 Task: Create an event for the language learning session.
Action: Mouse moved to (72, 169)
Screenshot: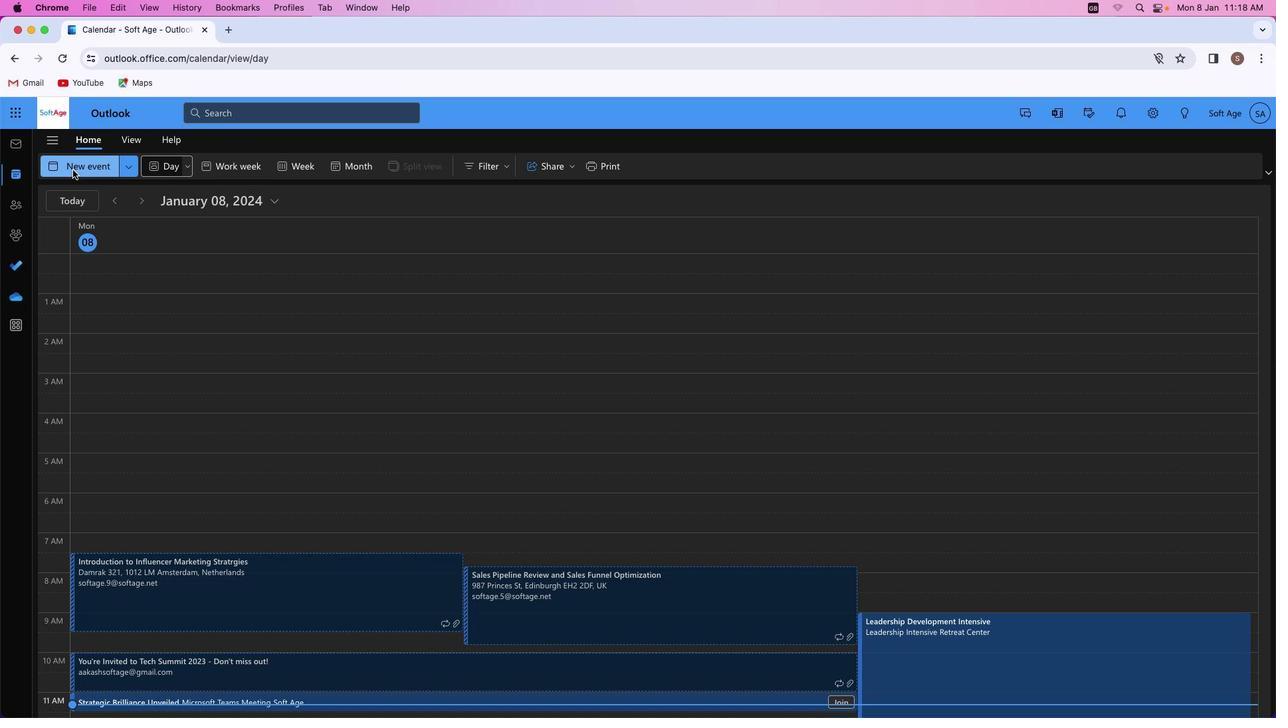 
Action: Mouse pressed left at (72, 169)
Screenshot: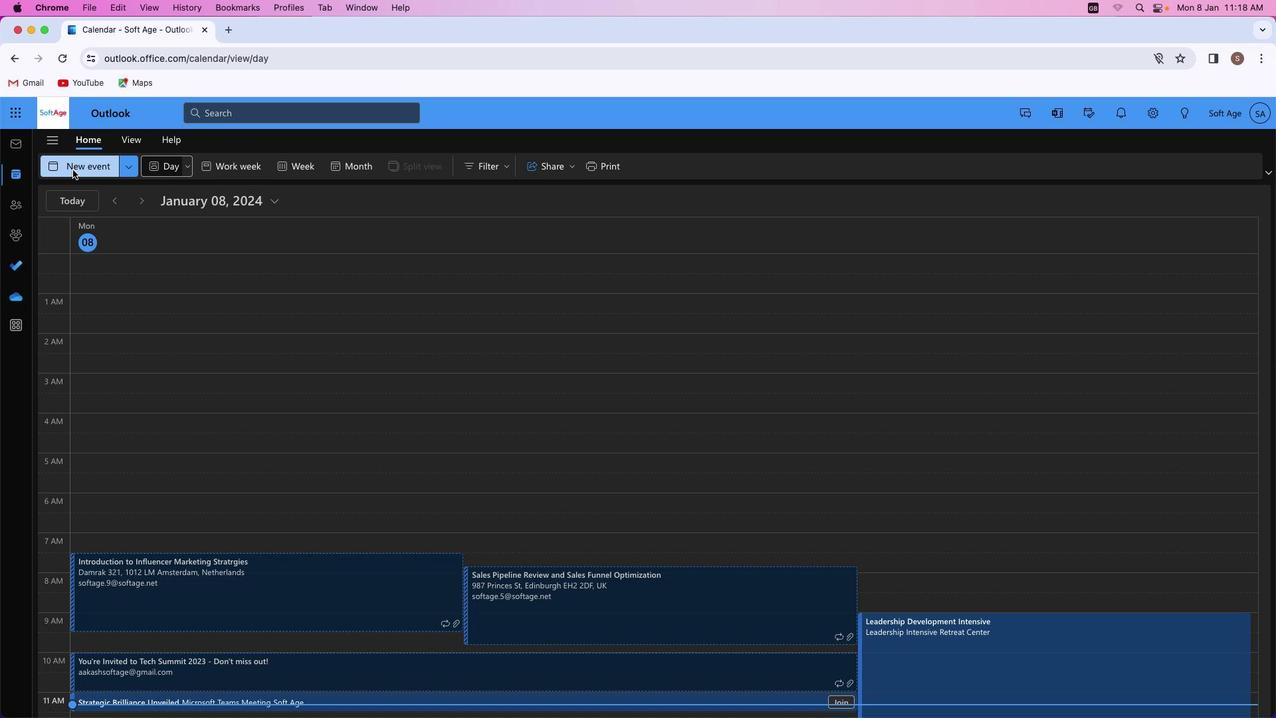 
Action: Mouse moved to (370, 261)
Screenshot: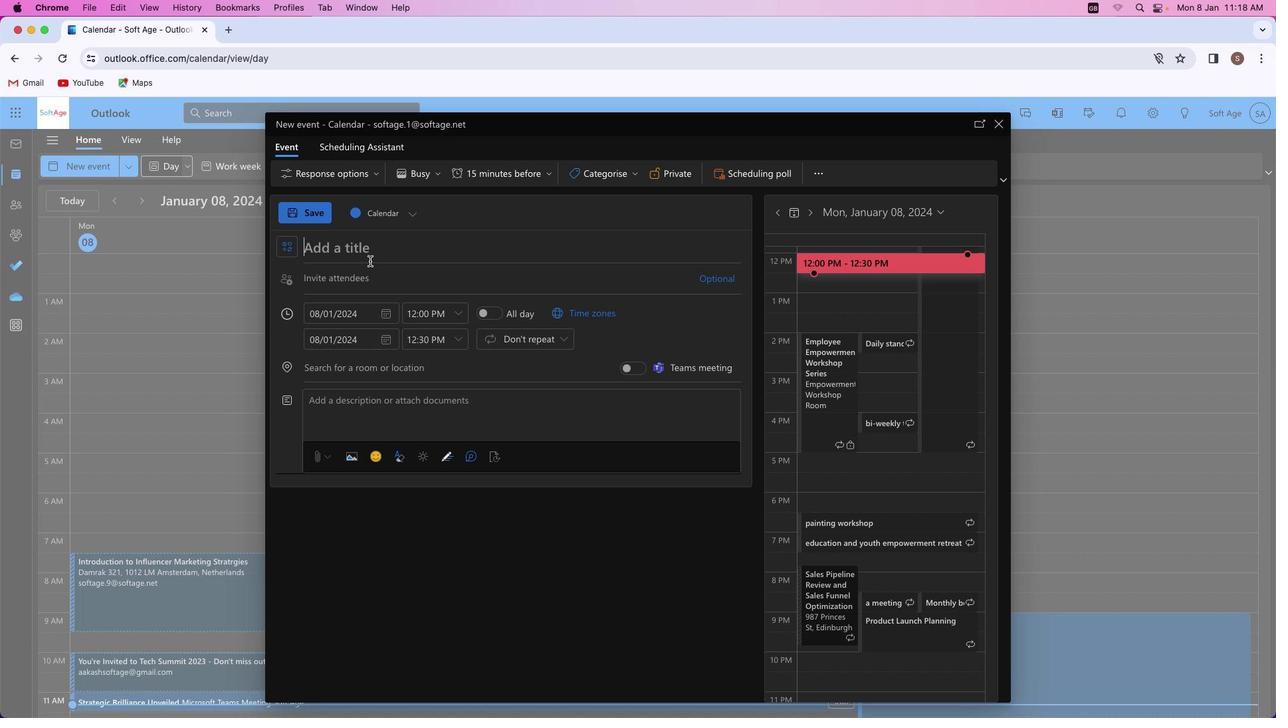 
Action: Key pressed Key.shift_r'L''i''n''g''u''i''s''t''i''c'Key.spaceKey.shift_r'H''o''r''i''z''o''n''s'Key.spaceKey.shift_r'U''n''v''e''i''l''e''d'
Screenshot: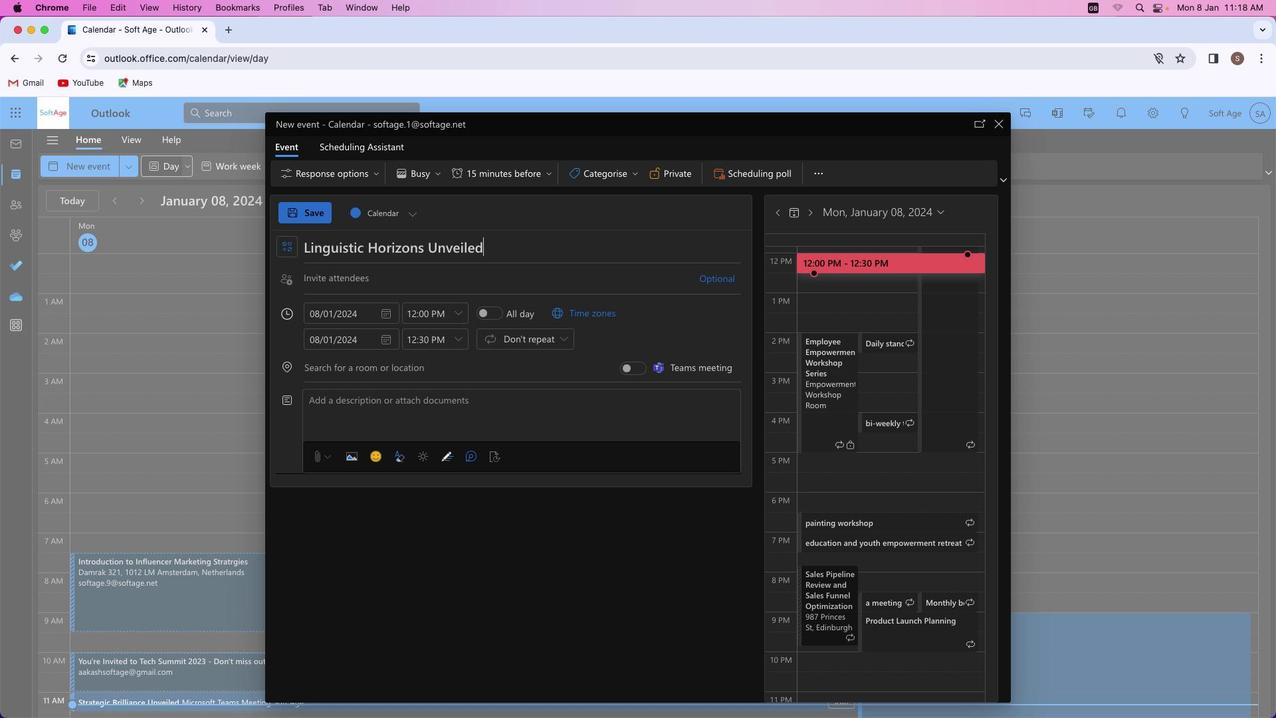 
Action: Mouse moved to (338, 281)
Screenshot: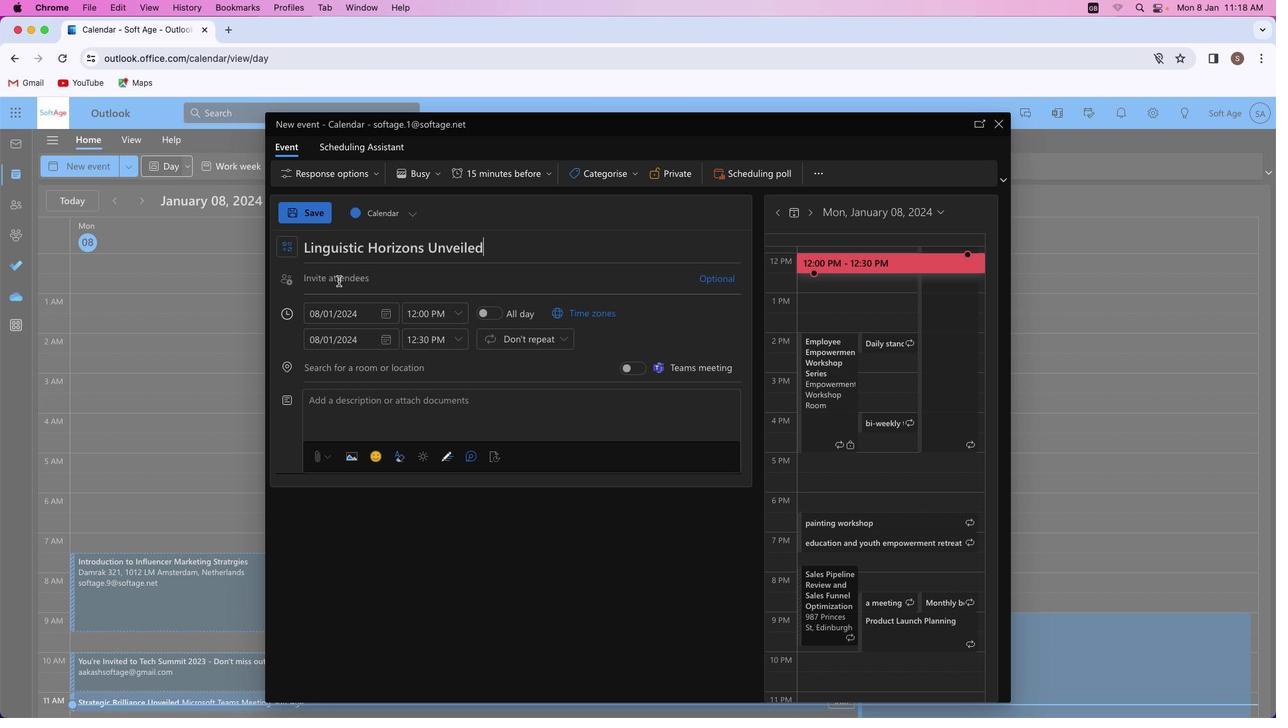 
Action: Mouse pressed left at (338, 281)
Screenshot: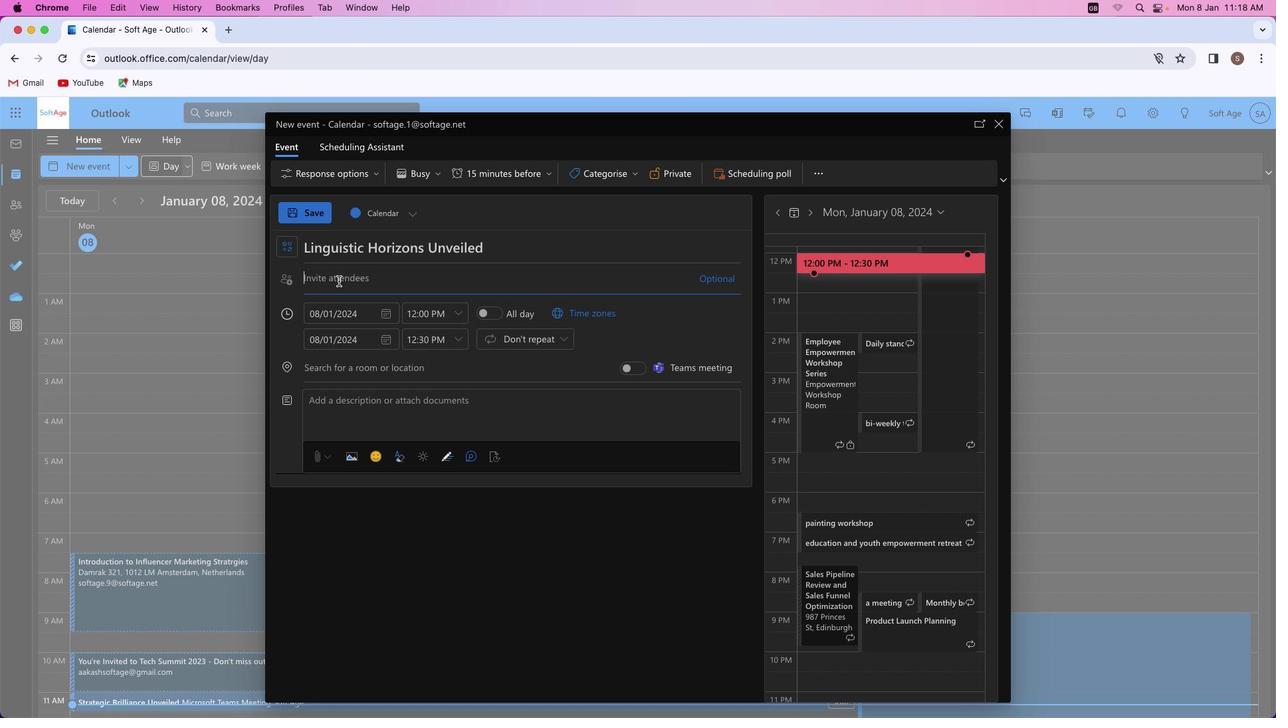 
Action: Key pressed Key.shift'S''h''i''v''a''m''y''a''d''a''v''s''m''4''1'Key.shift'@''o''u''t''l''o''o''k''.''c''o''m'
Screenshot: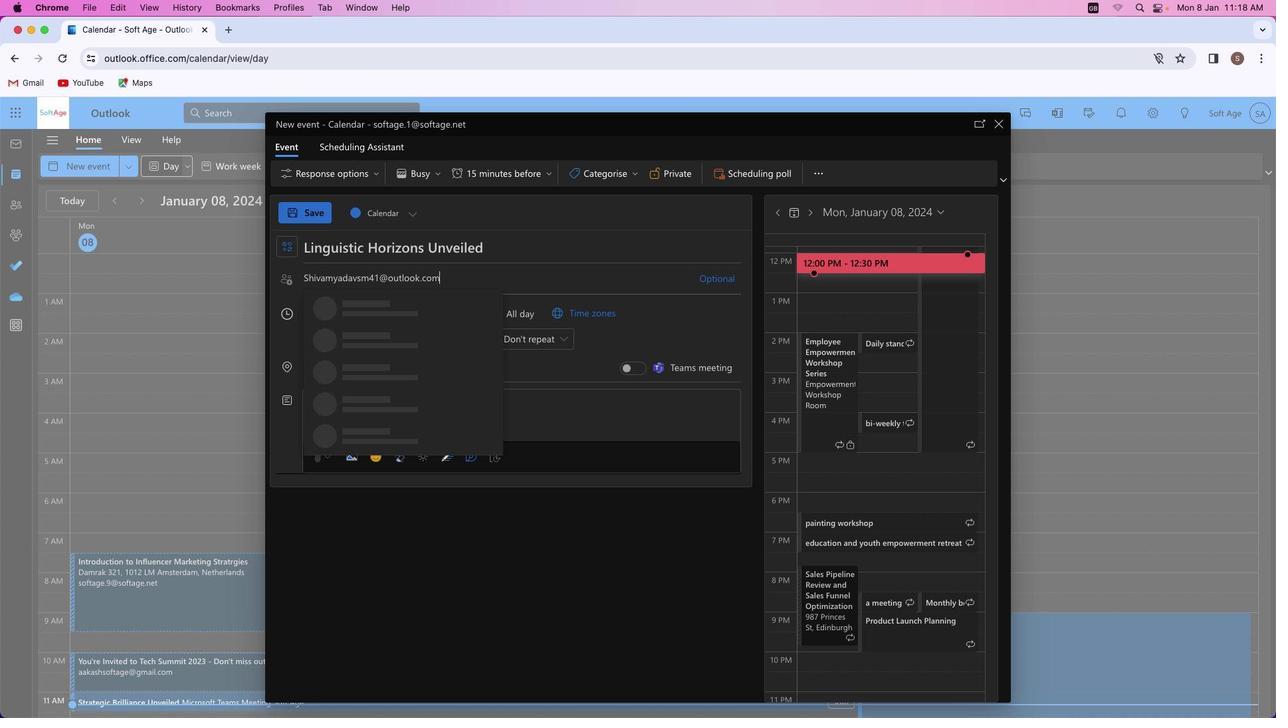 
Action: Mouse moved to (436, 308)
Screenshot: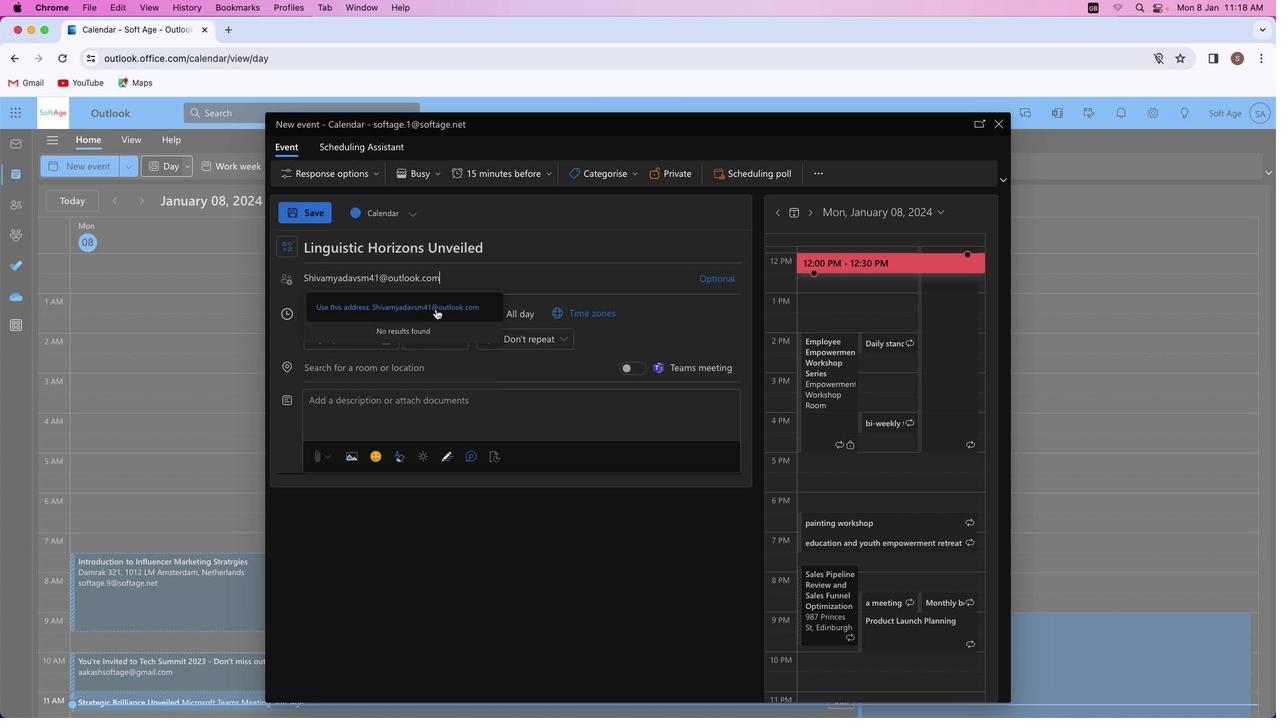
Action: Mouse pressed left at (436, 308)
Screenshot: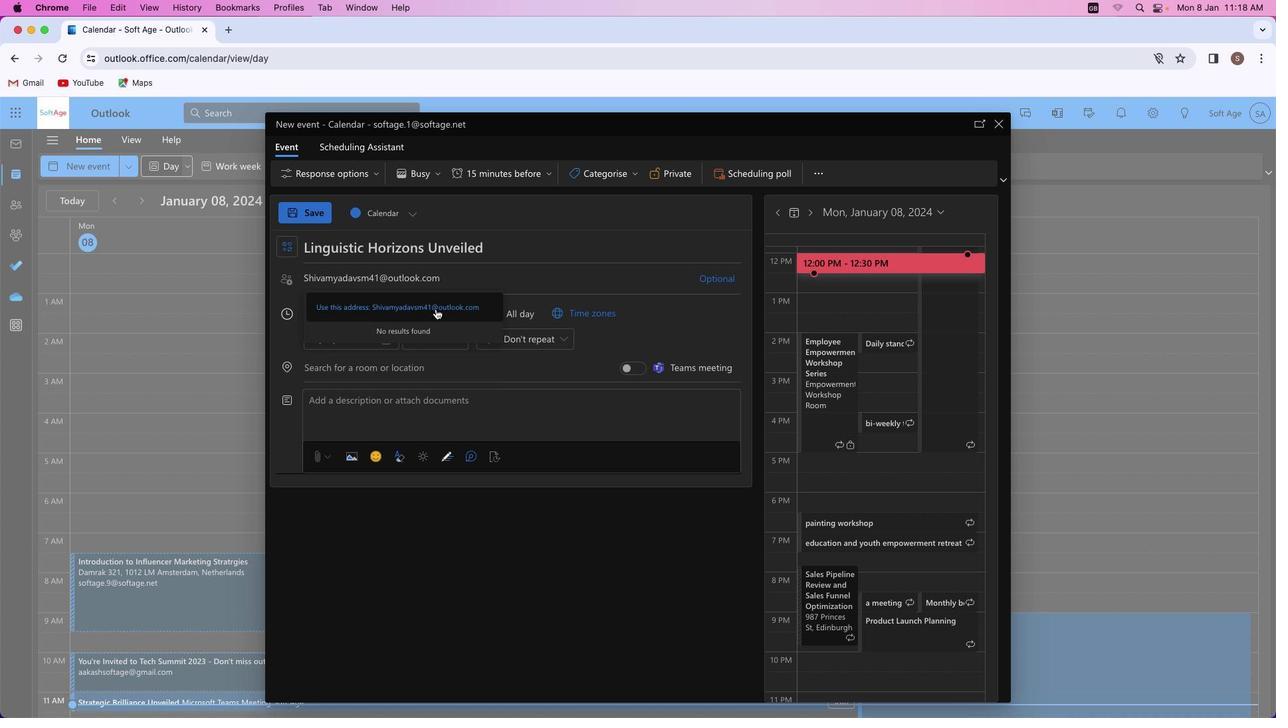 
Action: Mouse moved to (483, 297)
Screenshot: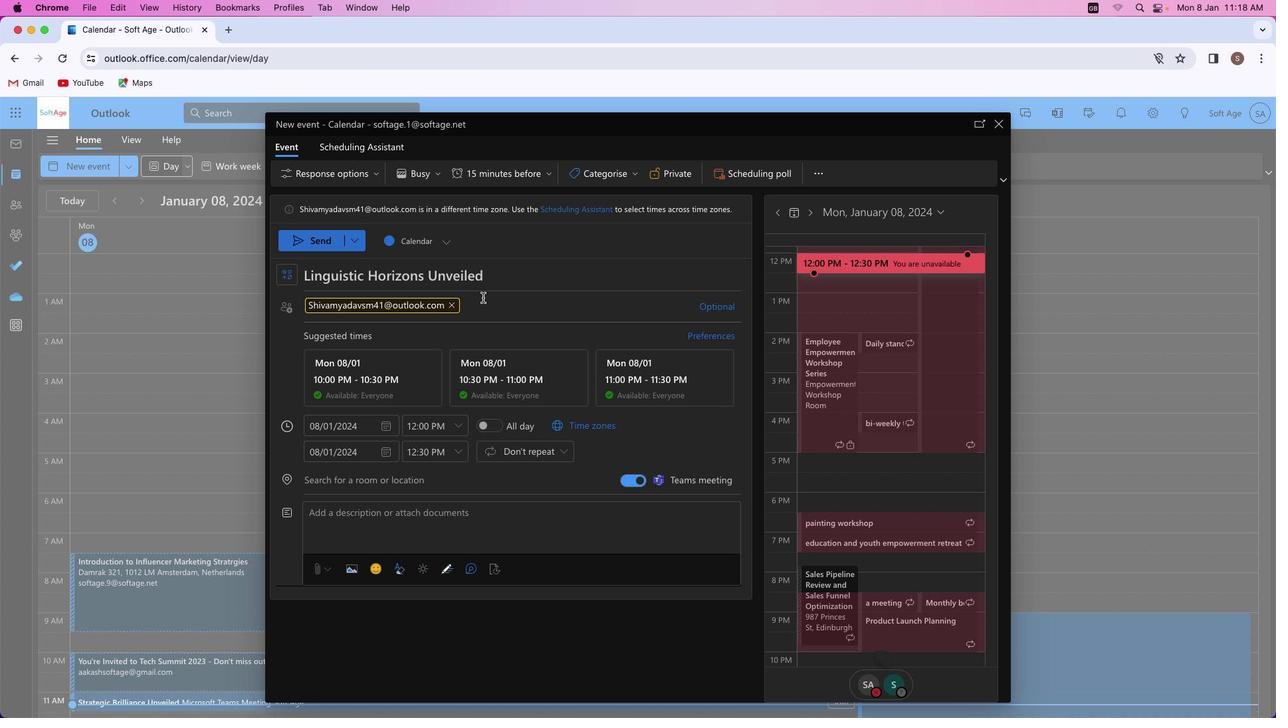 
Action: Key pressed Key.shift'A''k''a''s''h''r''a''j''p''u''t'Key.shift'@''o''u''t''l''o''o''k''.''c''o''m'
Screenshot: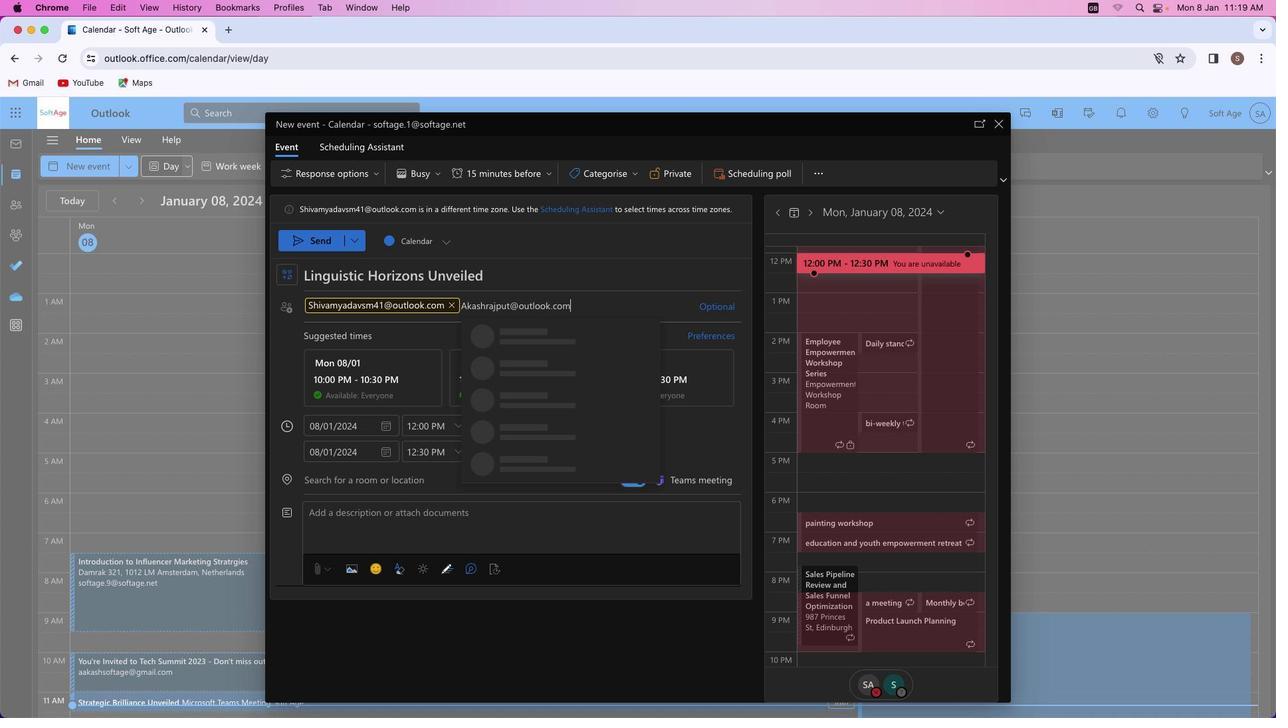 
Action: Mouse moved to (577, 335)
Screenshot: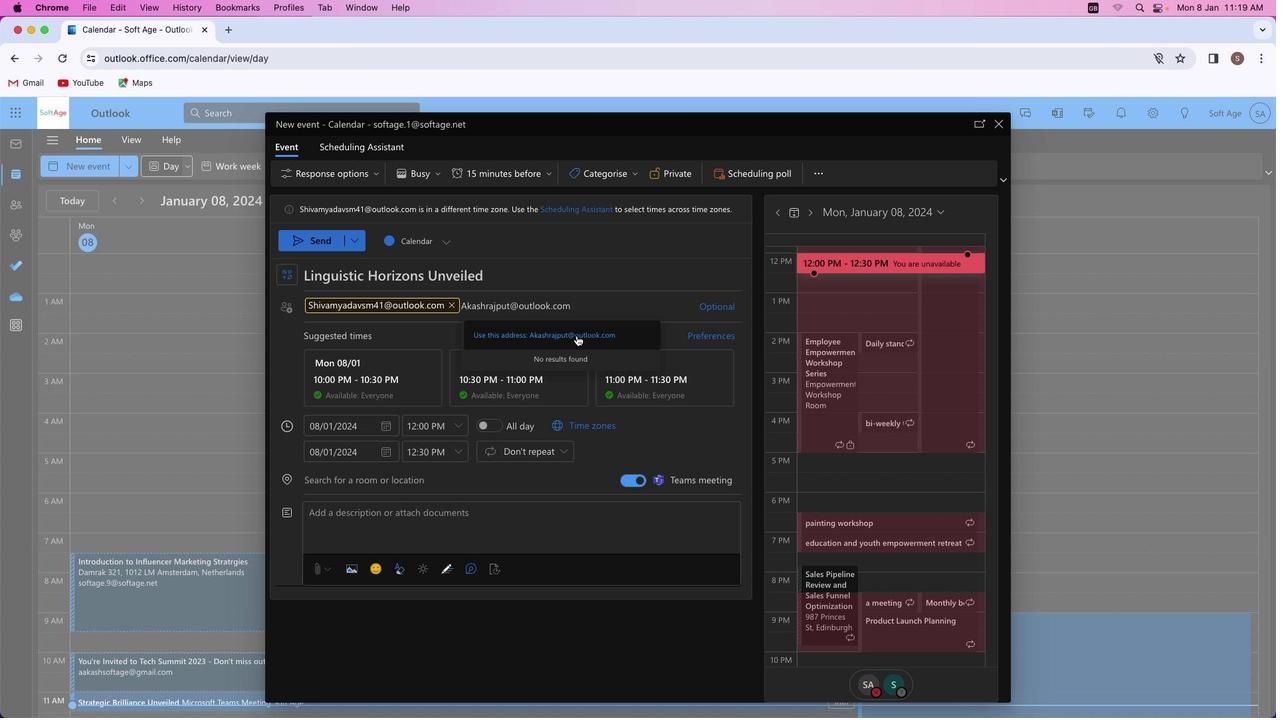 
Action: Mouse pressed left at (577, 335)
Screenshot: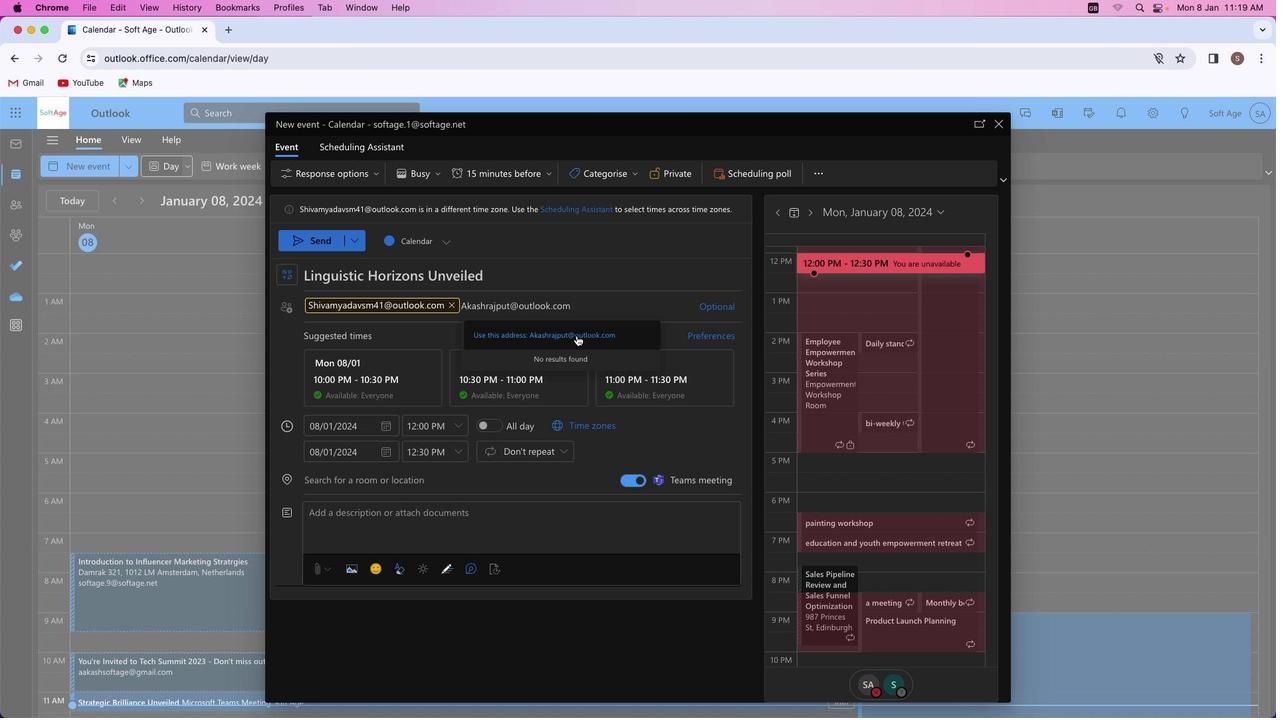 
Action: Mouse moved to (414, 521)
Screenshot: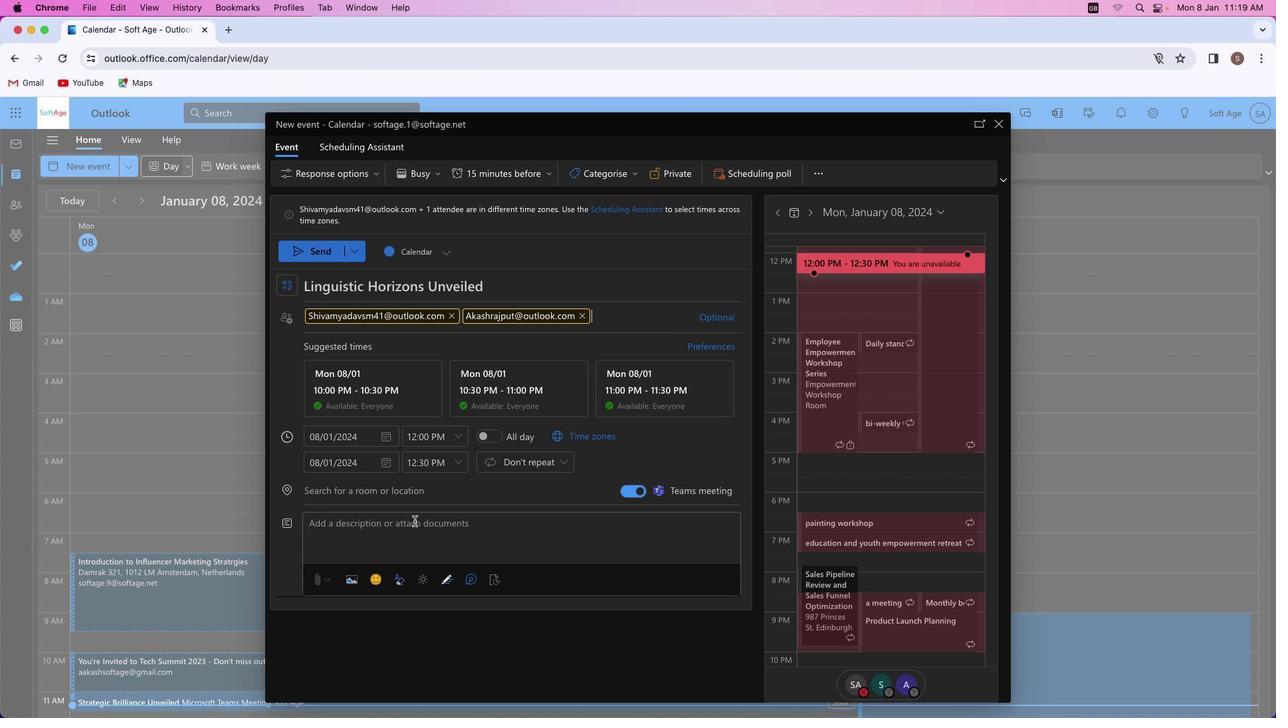 
Action: Mouse pressed left at (414, 521)
Screenshot: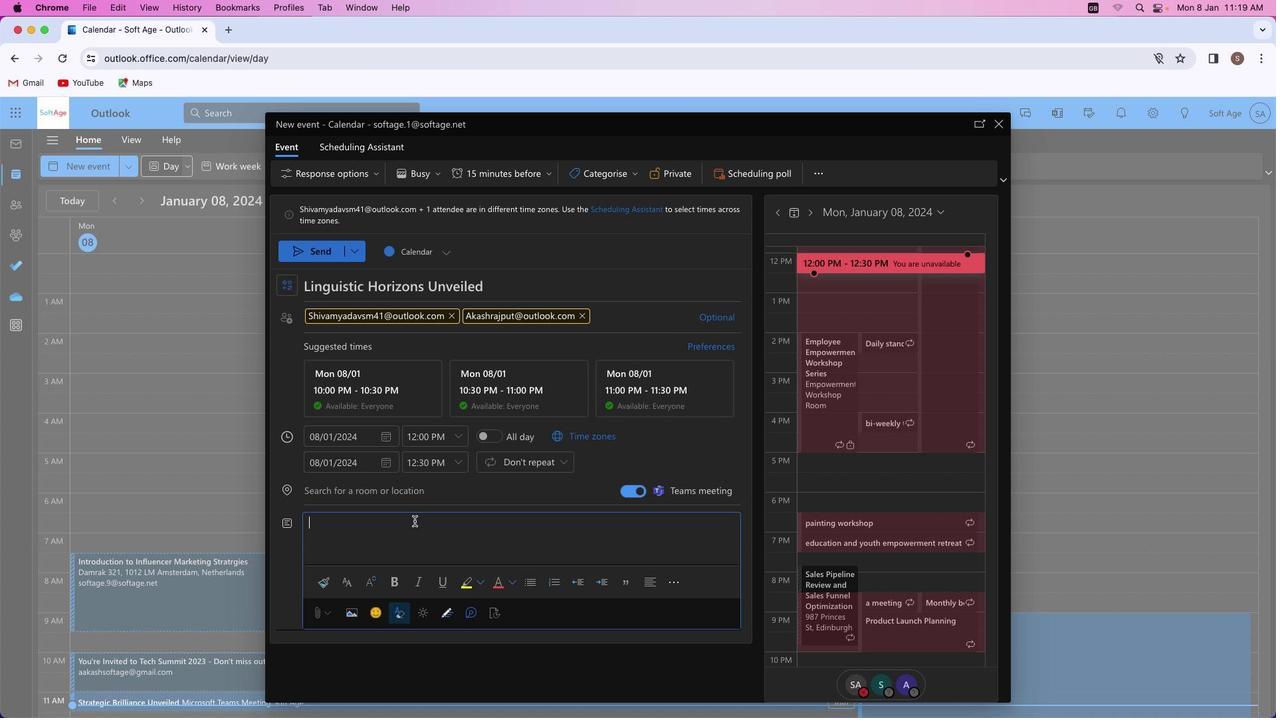 
Action: Key pressed Key.shift'W''e''l''c''o''m''e'Key.space't''o'Key.space'o''u''r'Key.space'l''a''n''g''u''a''g''e'Key.space'l''e''a''r''n''i''n''g'Key.space's''e''s''s''i''o''n'','Key.space'a'Key.space'd''y''n''a''m''i''c'Key.space'e''x''p''l''o''r''a''t''i''o''n'Key.space'w''h''e''r''e'Key.space'd''i''v''e''r''s''e'Key.space't''o''n''g''u''e''s'Key.space'c''o''n''v''e''r''g''e''.'Key.spaceKey.shift_r'U''n''l''o''c''k'Key.space't''h''e'Key.space'j''o''y'Key.space'o''f'Key.space'c''o''m''m''u''n''i''c''a''t''i''o''n'Key.space'a''n''d'Key.space'b''r''o''a''d''e''n'Key.space'y''o''u''r'Key.space'c''u''l''t''u''r''e''l'Key.space'h''o''r''i''z''o''n''s''.'
Screenshot: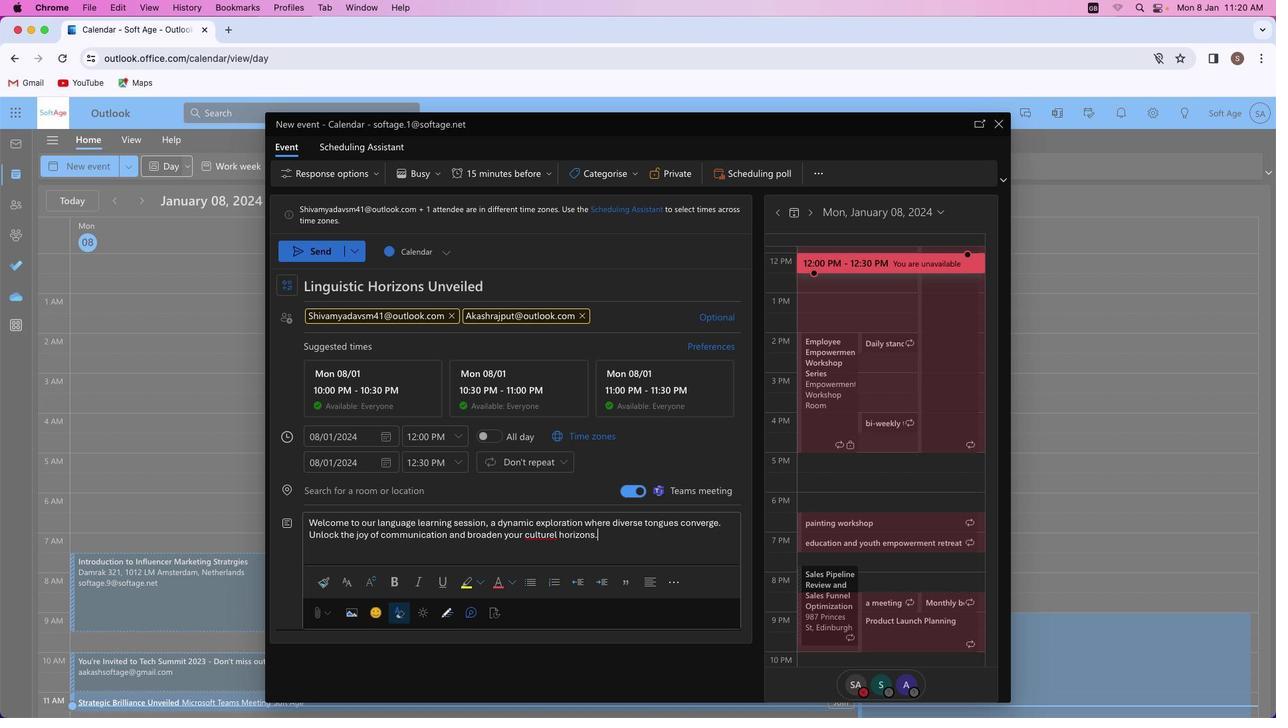 
Action: Mouse moved to (553, 532)
Screenshot: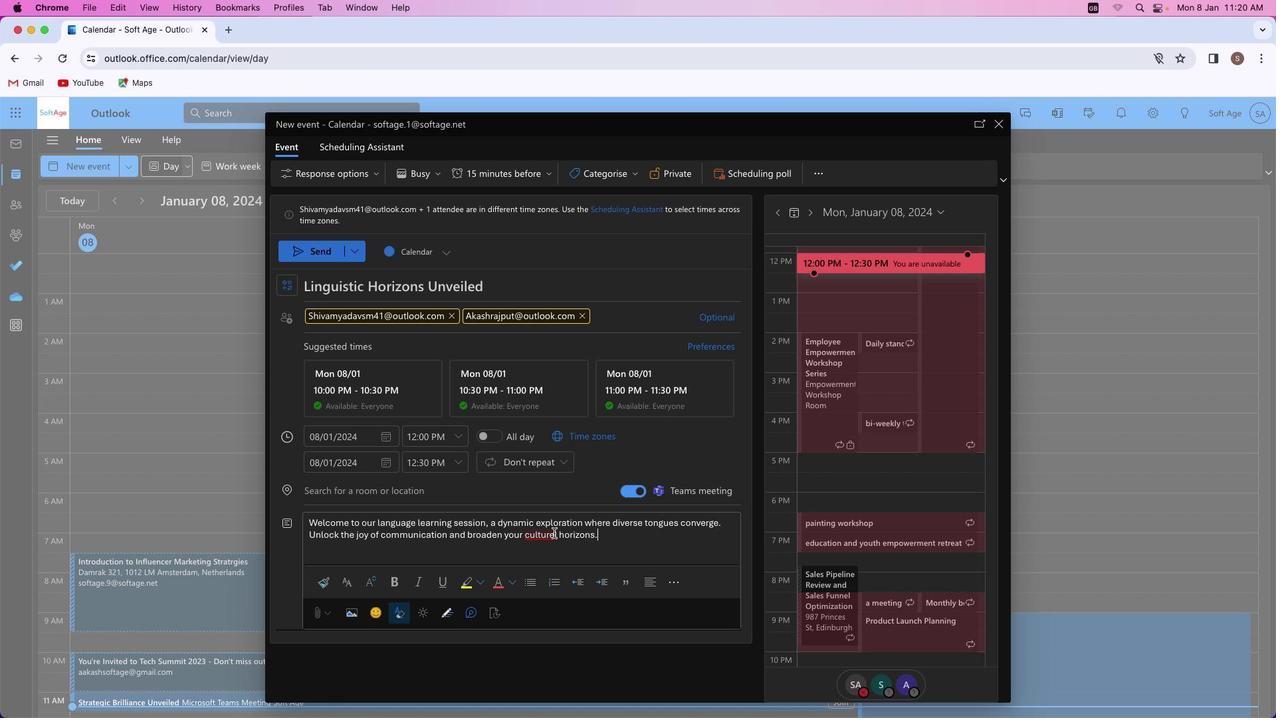 
Action: Mouse pressed left at (553, 532)
Screenshot: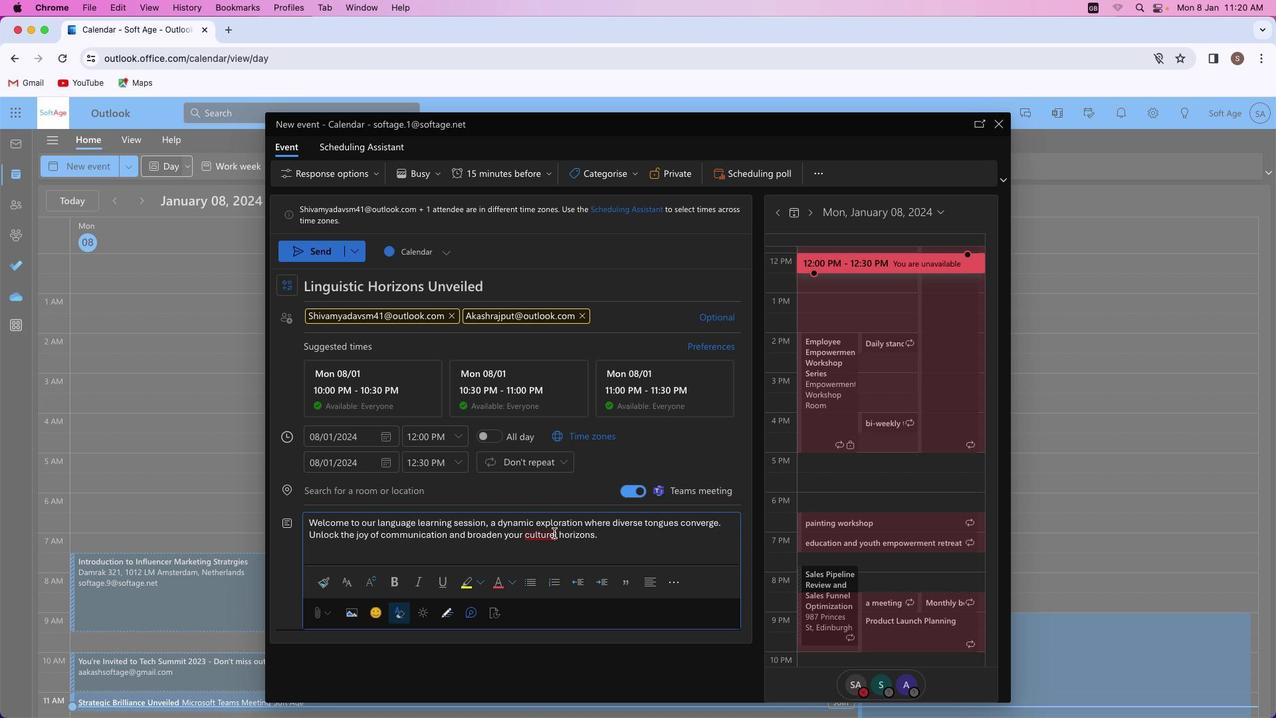 
Action: Key pressed Key.backspace'a'
Screenshot: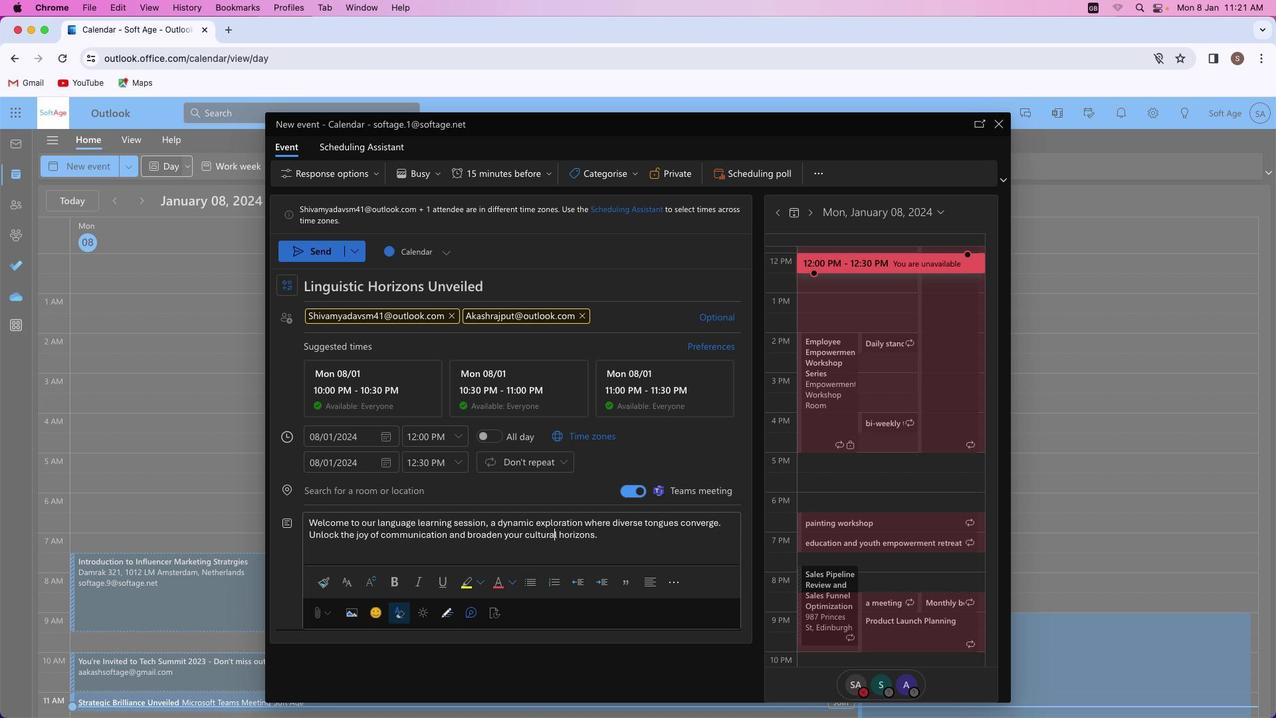 
Action: Mouse moved to (486, 523)
Screenshot: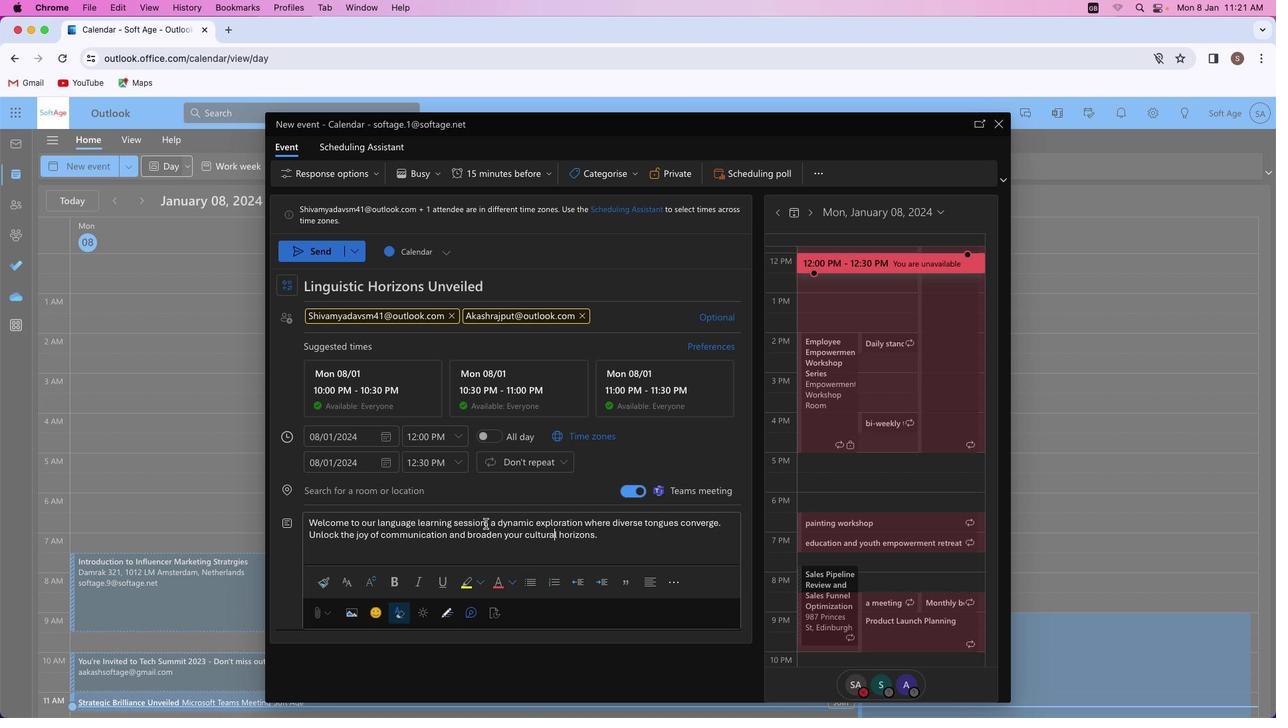 
Action: Mouse pressed left at (486, 523)
Screenshot: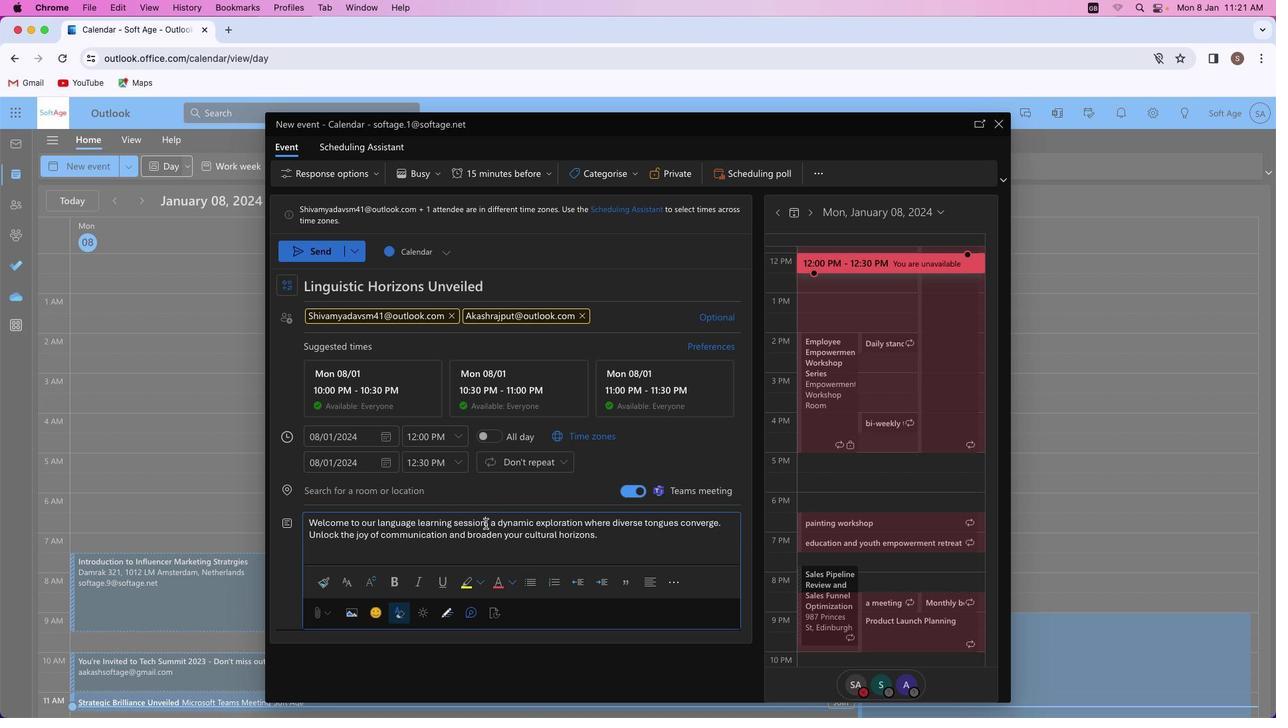 
Action: Mouse moved to (392, 581)
Screenshot: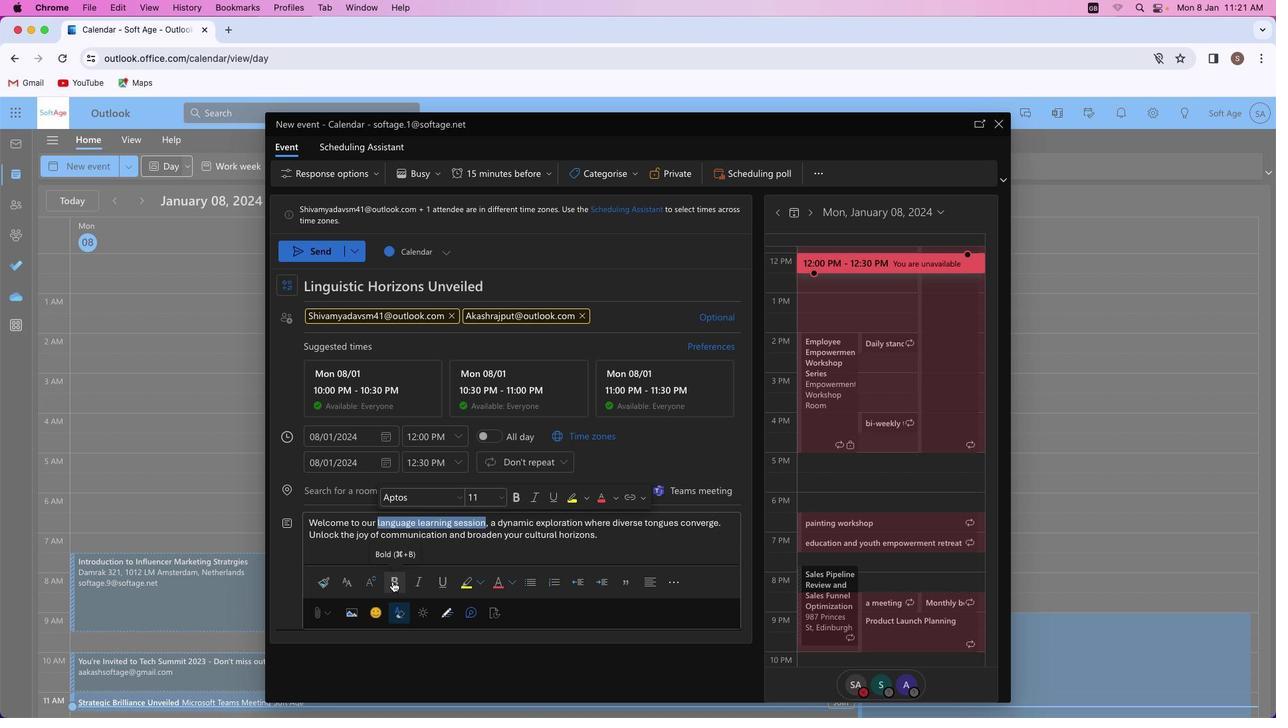 
Action: Mouse pressed left at (392, 581)
Screenshot: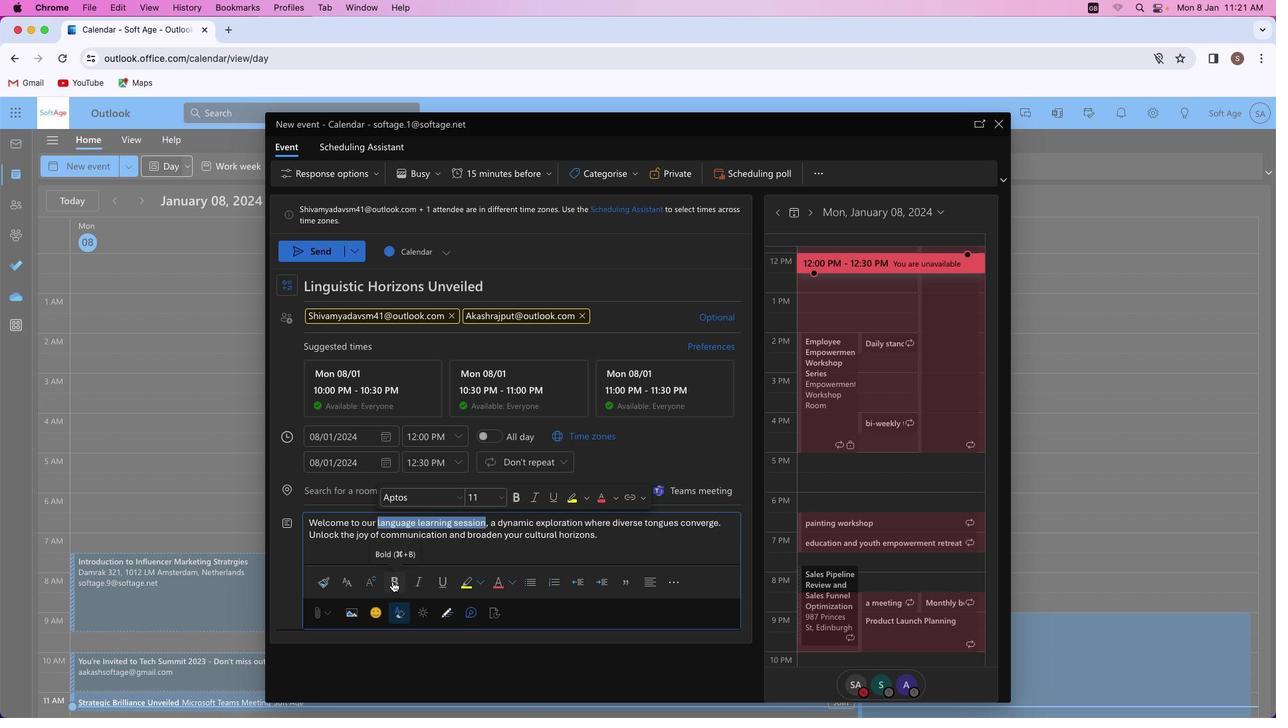 
Action: Mouse moved to (421, 583)
Screenshot: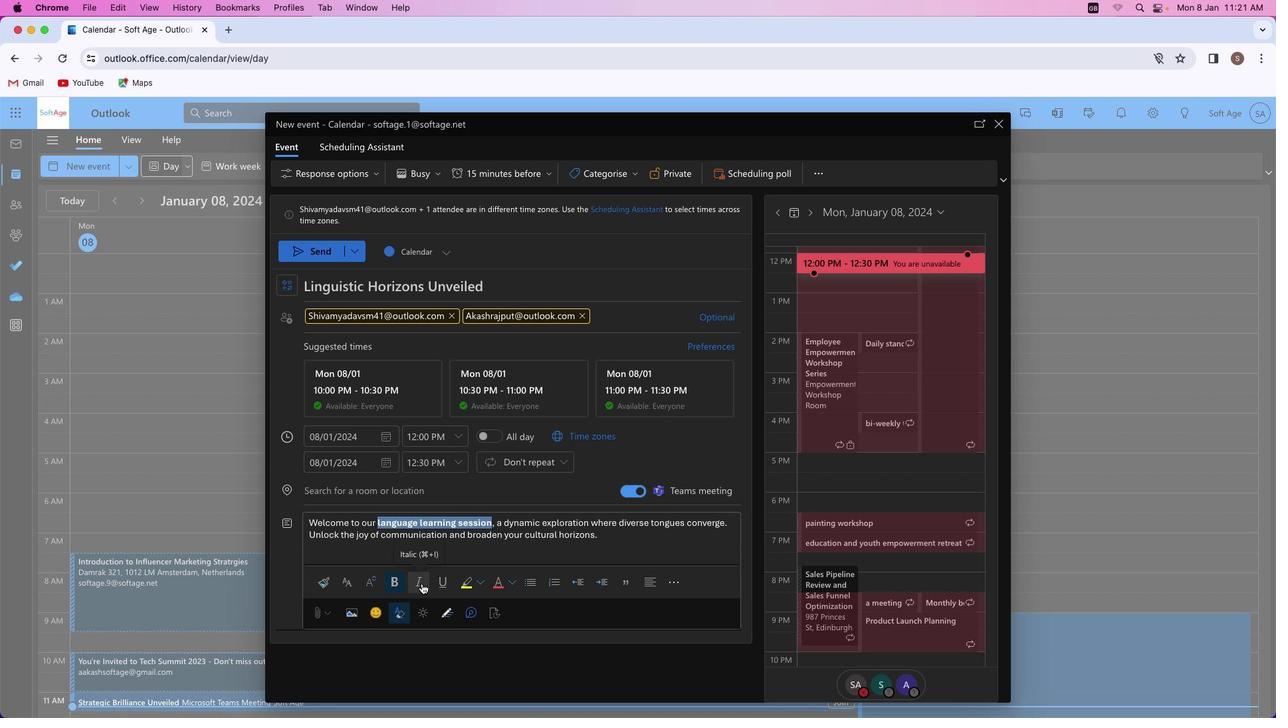 
Action: Mouse pressed left at (421, 583)
Screenshot: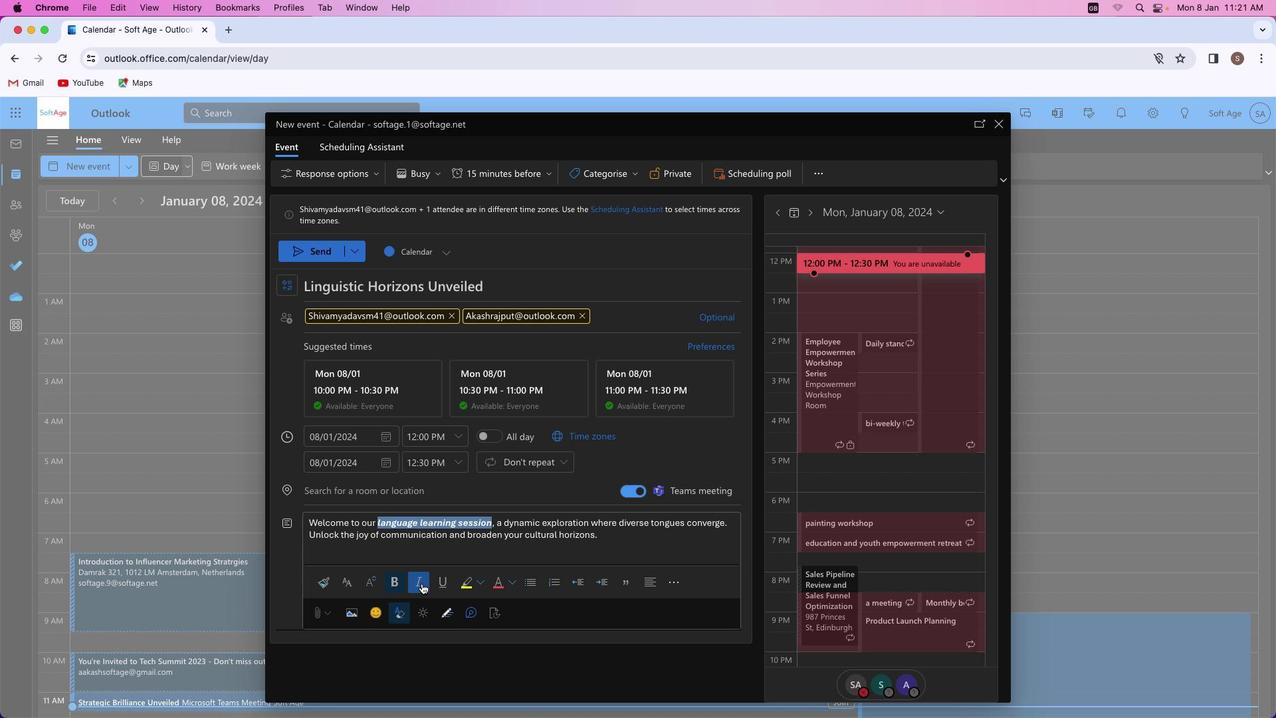 
Action: Mouse moved to (508, 583)
Screenshot: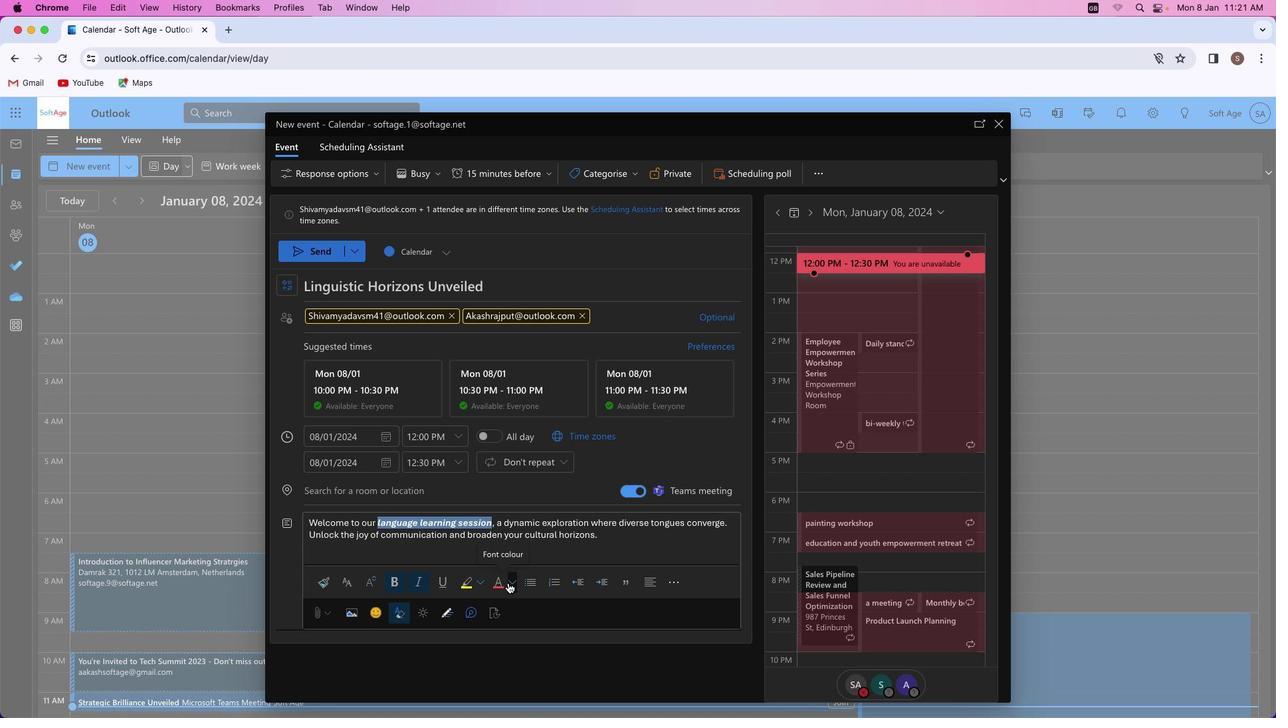 
Action: Mouse pressed left at (508, 583)
Screenshot: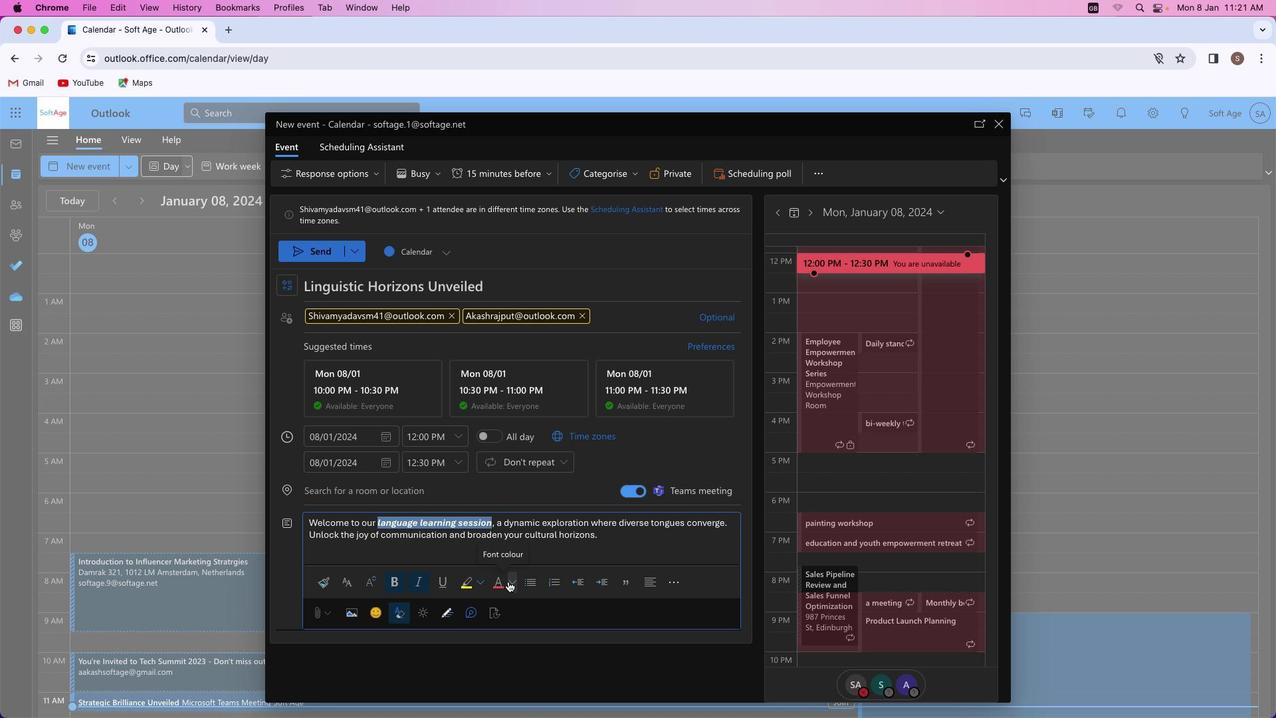 
Action: Mouse moved to (505, 483)
Screenshot: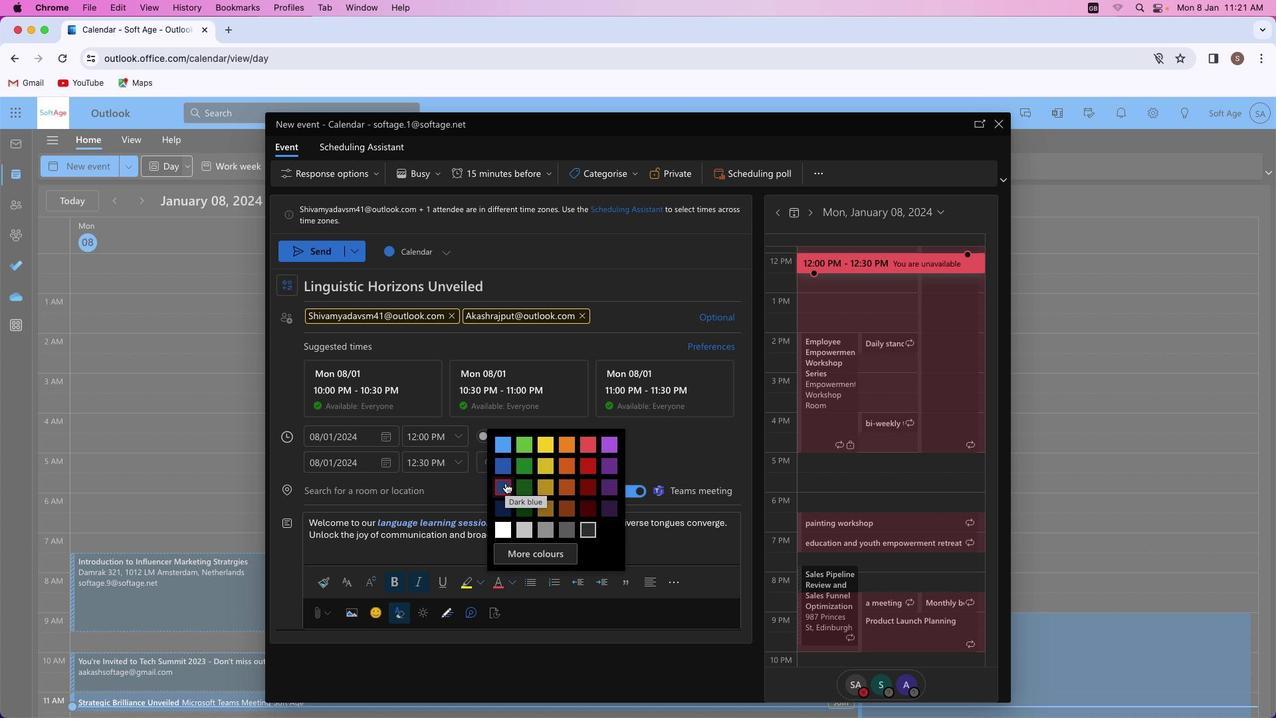 
Action: Mouse pressed left at (505, 483)
Screenshot: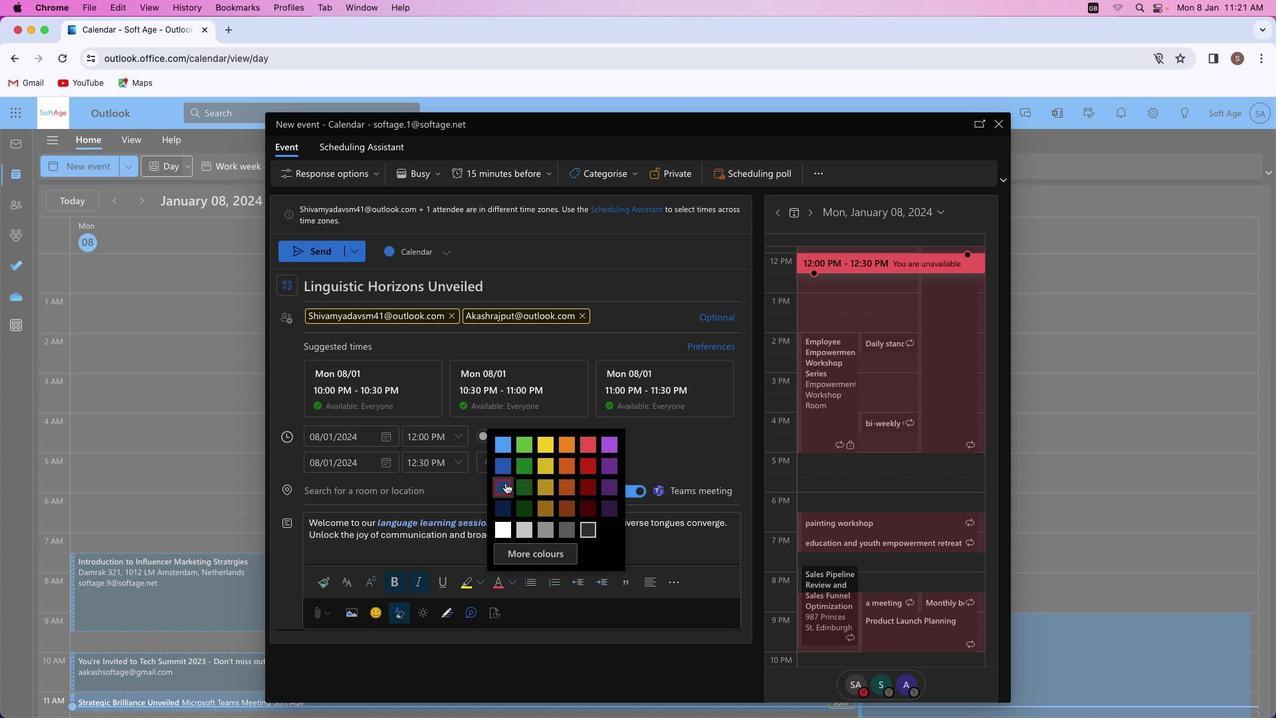 
Action: Mouse moved to (499, 548)
Screenshot: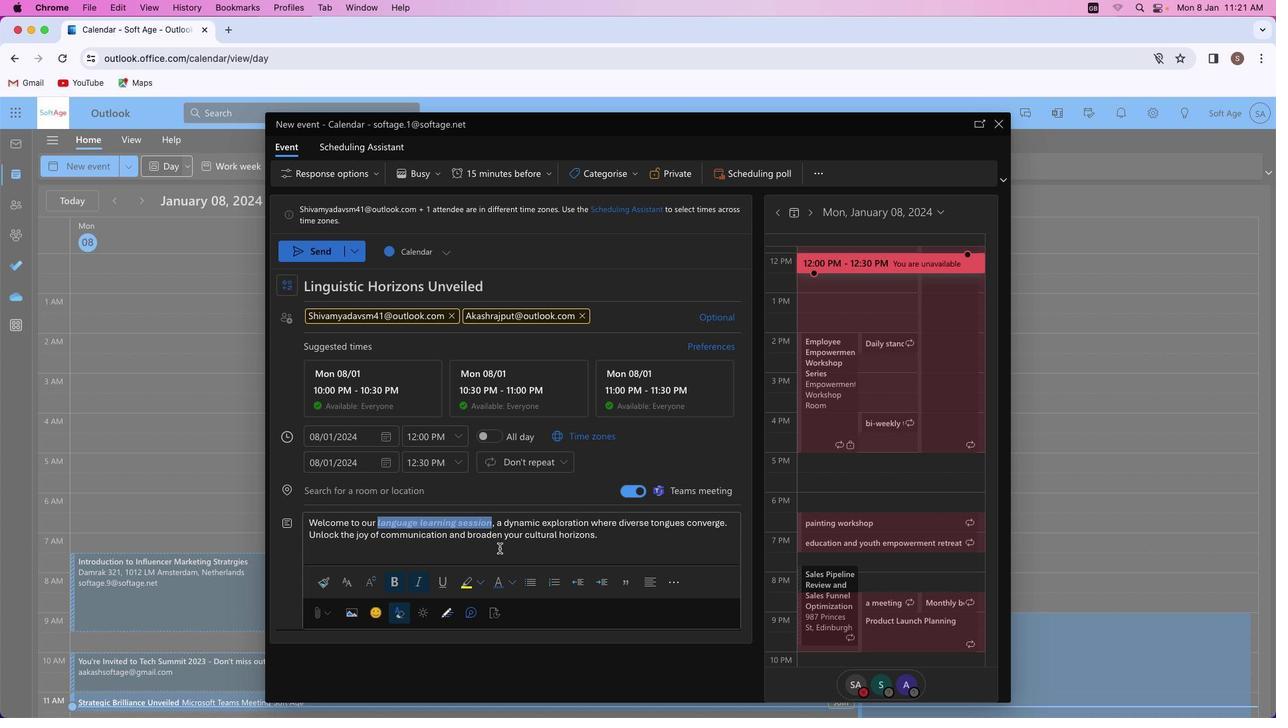 
Action: Mouse pressed left at (499, 548)
Screenshot: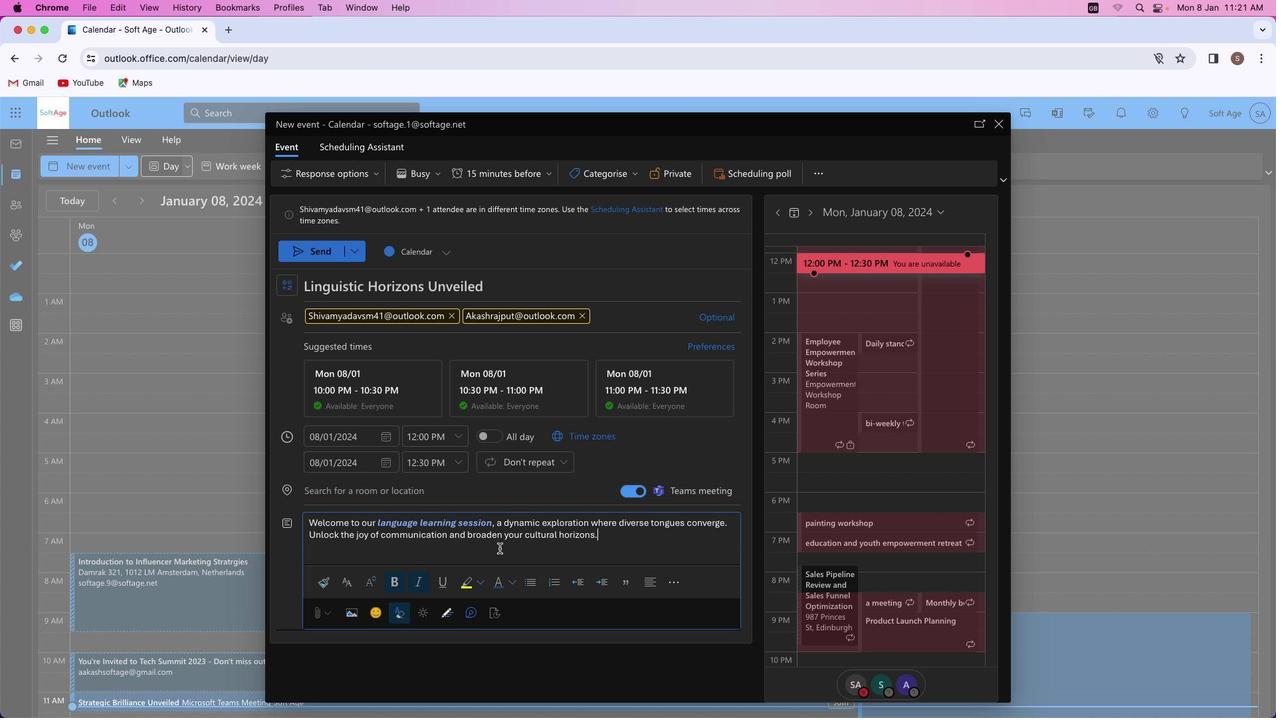 
Action: Mouse moved to (379, 492)
Screenshot: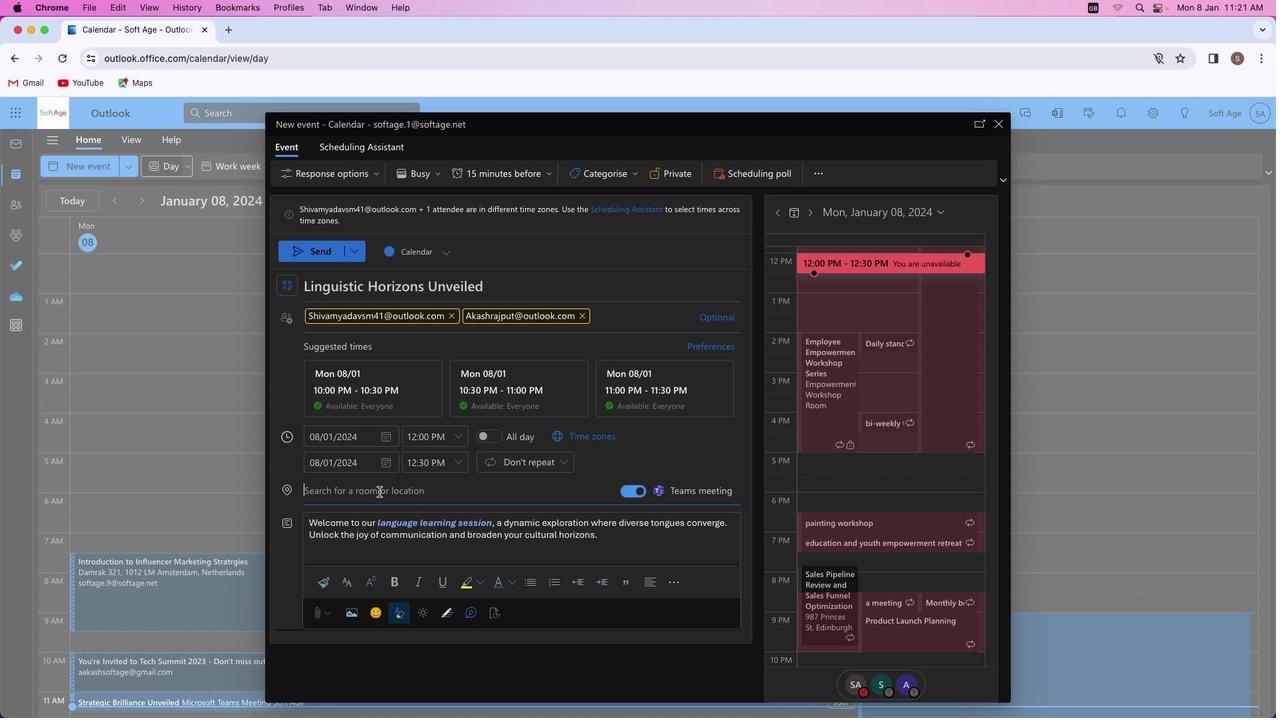 
Action: Mouse pressed left at (379, 492)
Screenshot: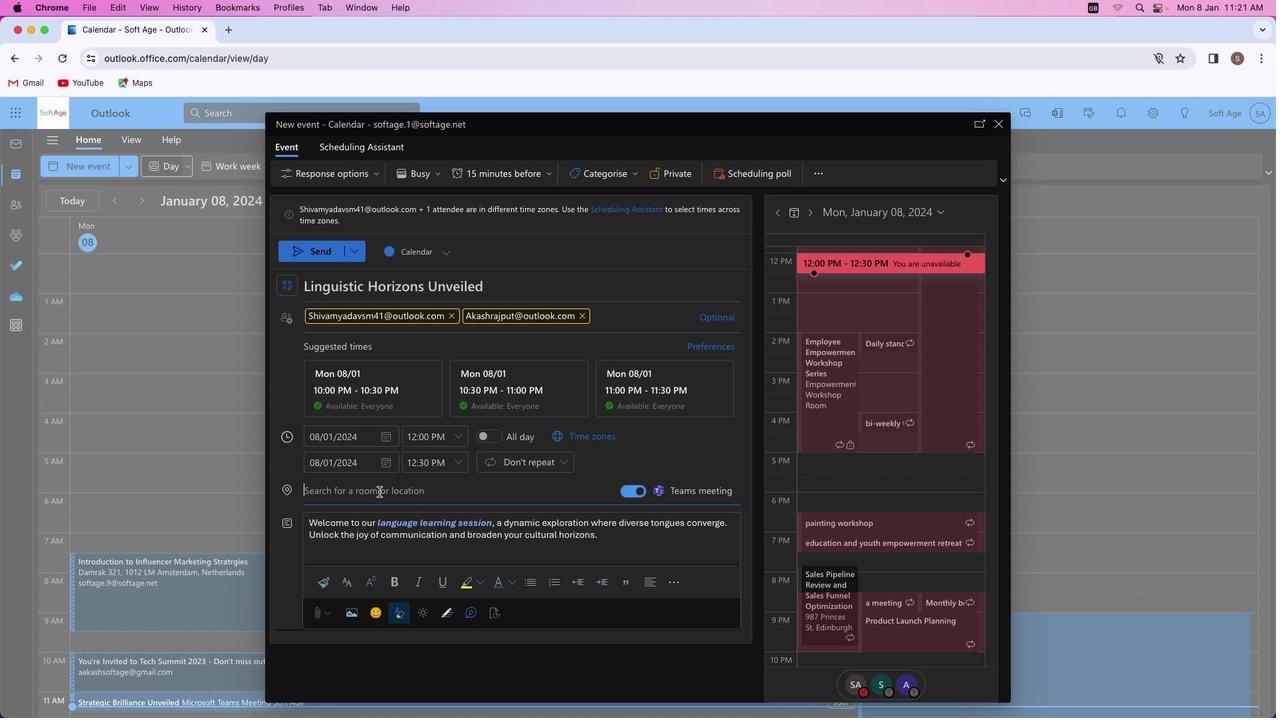 
Action: Key pressed Key.shift'S''o''f''t''a''g''e'
Screenshot: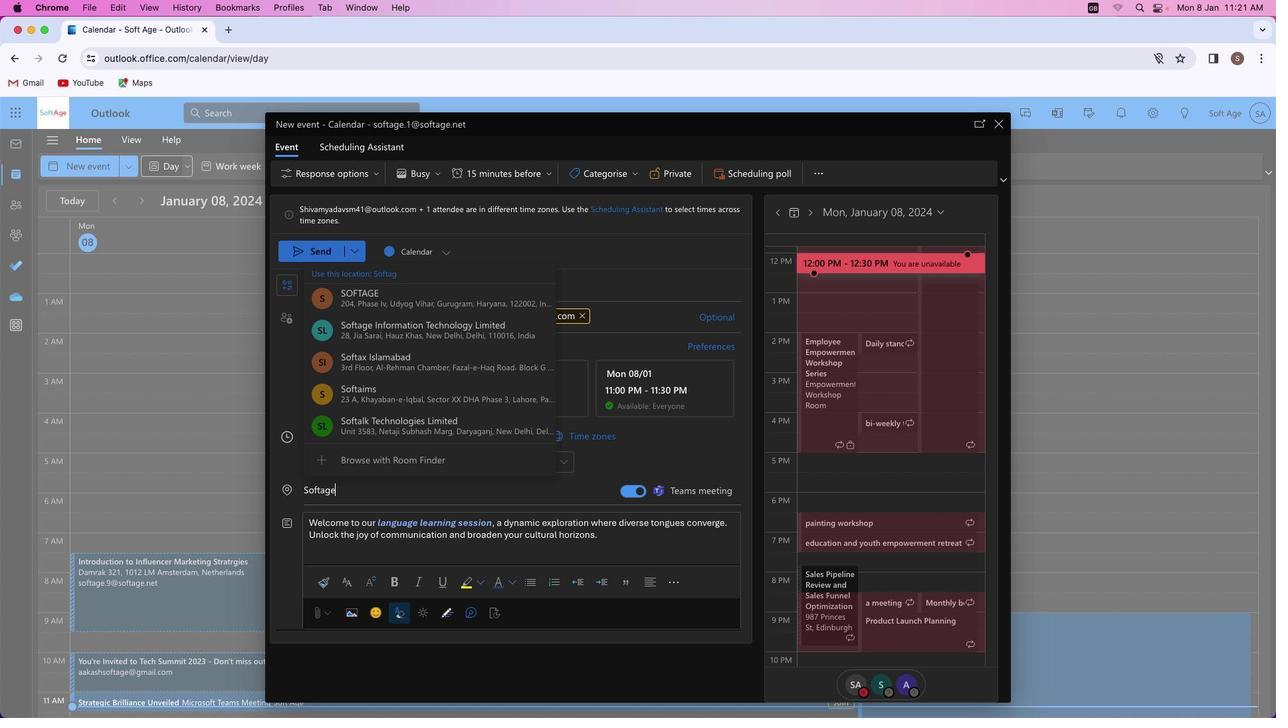 
Action: Mouse moved to (393, 332)
Screenshot: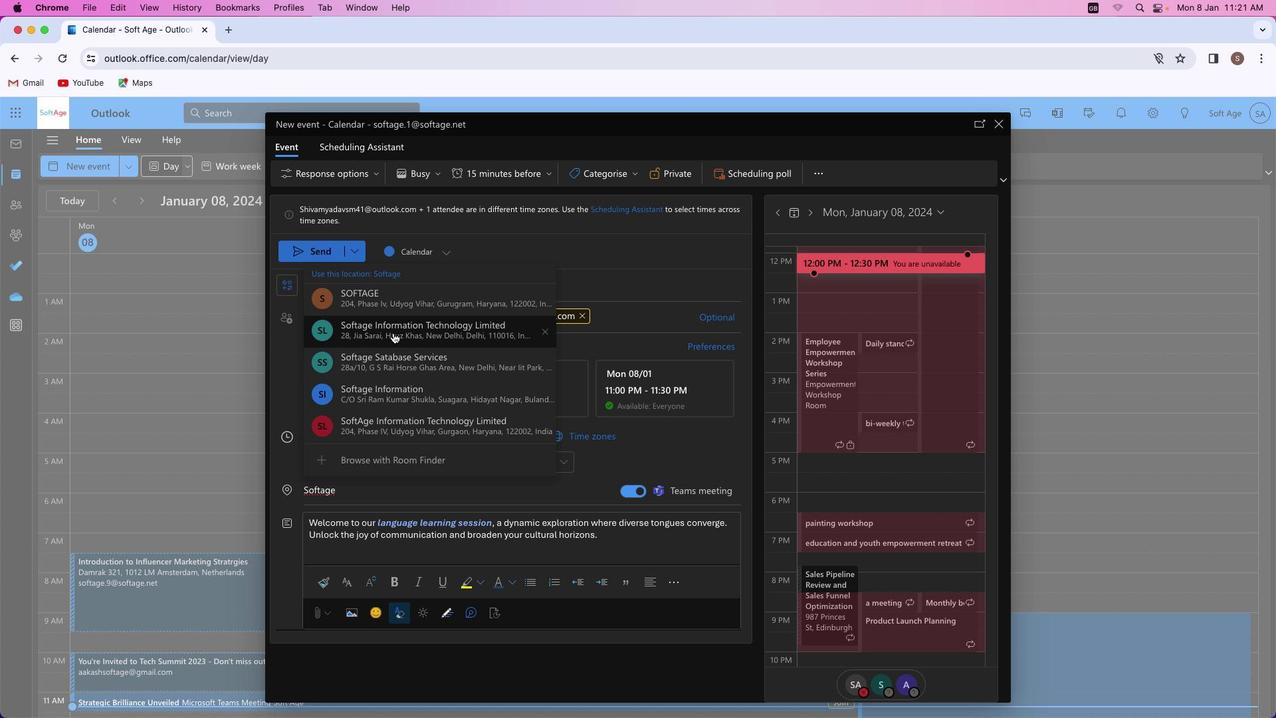 
Action: Mouse pressed left at (393, 332)
Screenshot: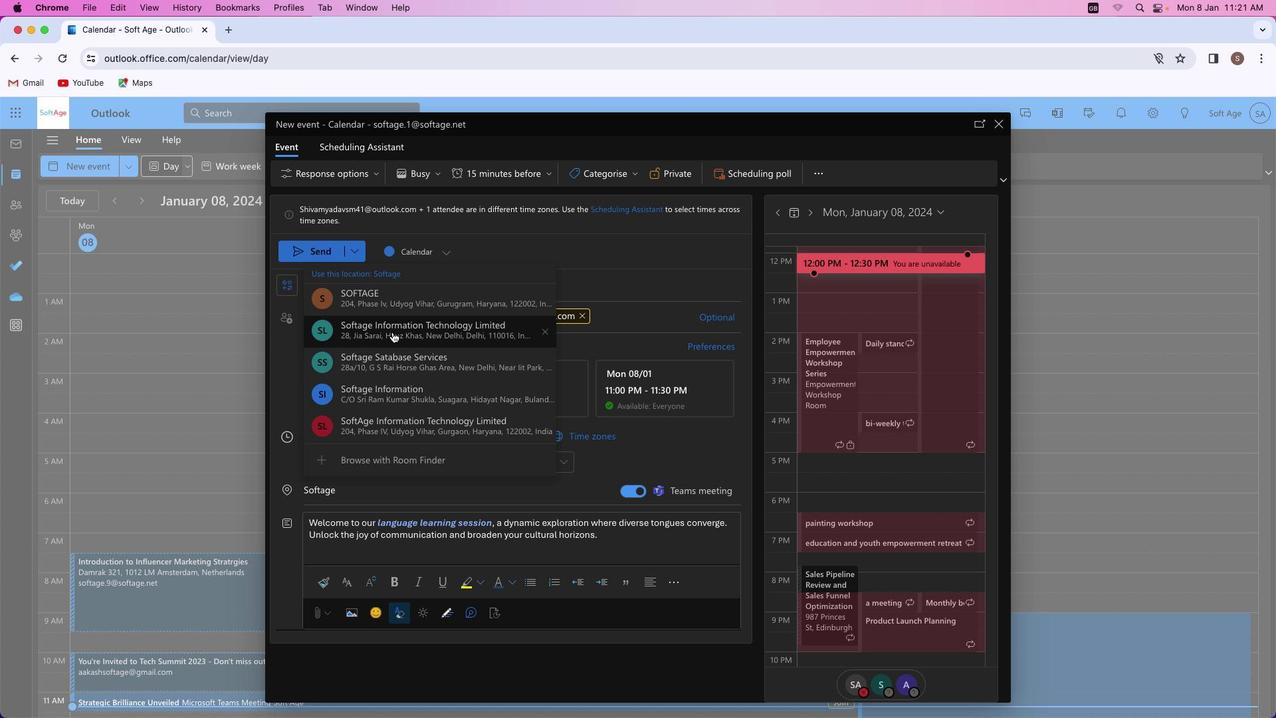 
Action: Mouse moved to (311, 246)
Screenshot: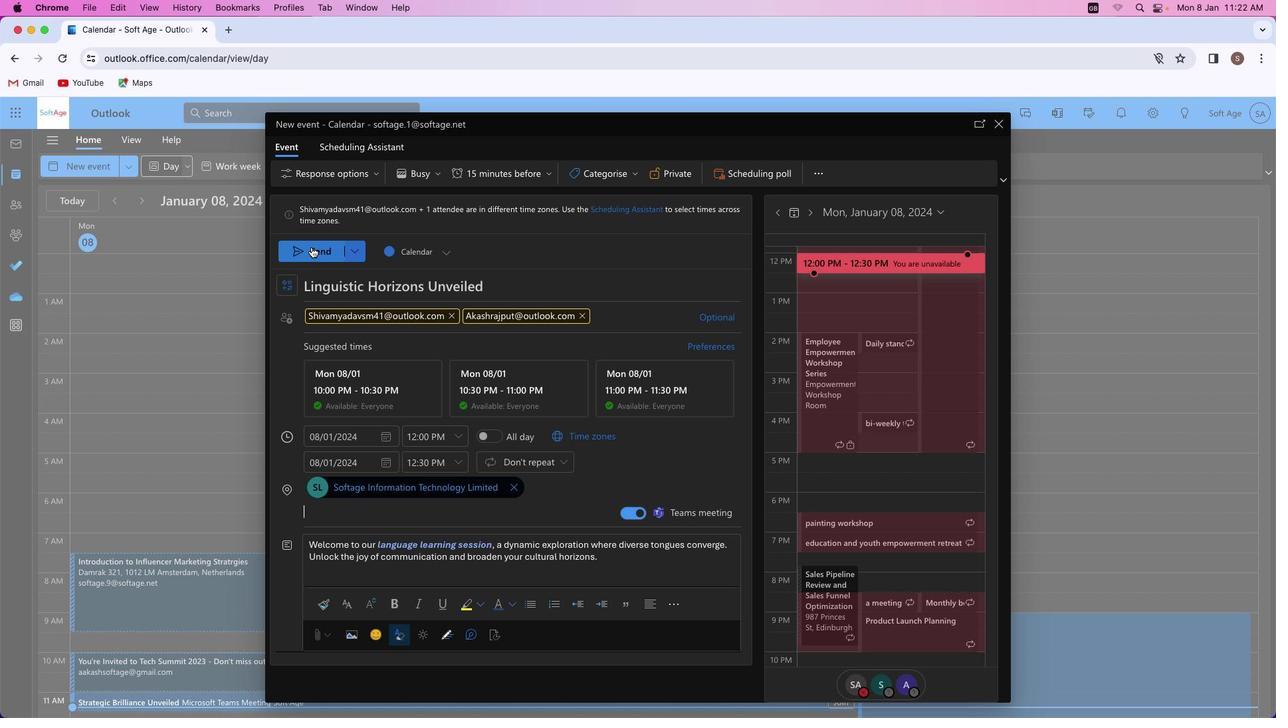 
Action: Mouse pressed left at (311, 246)
Screenshot: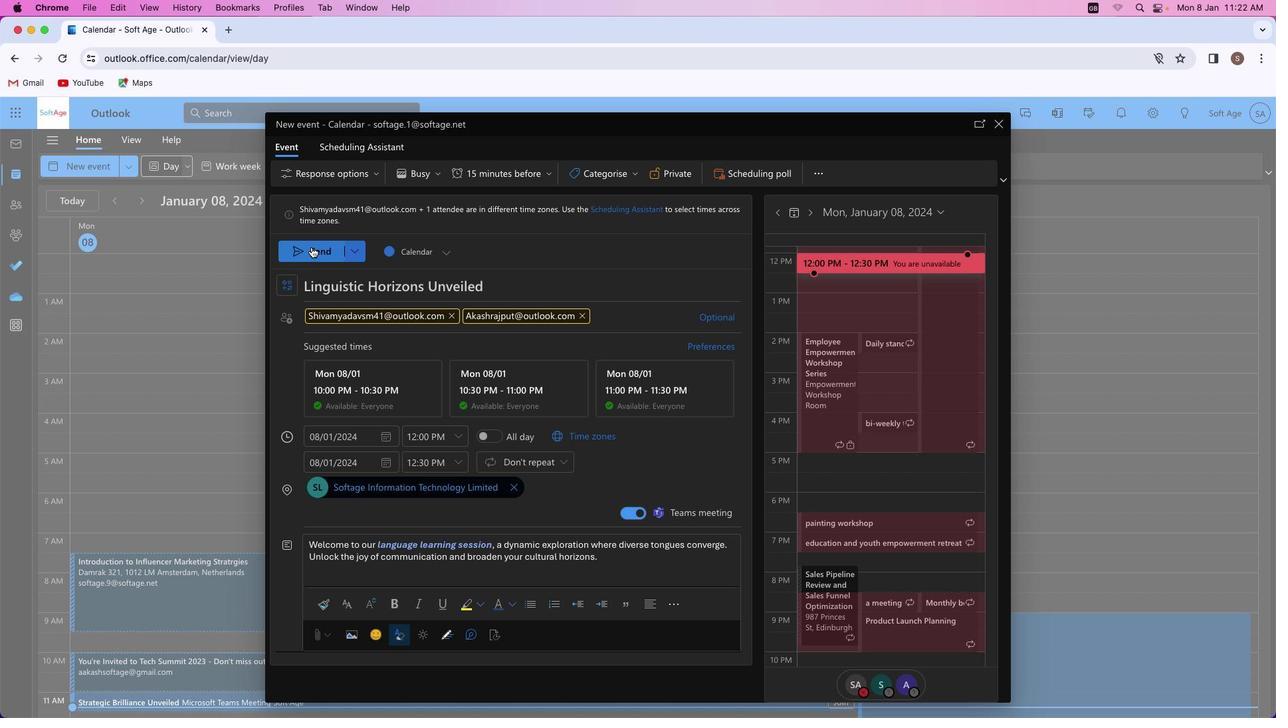 
Action: Mouse moved to (608, 421)
Screenshot: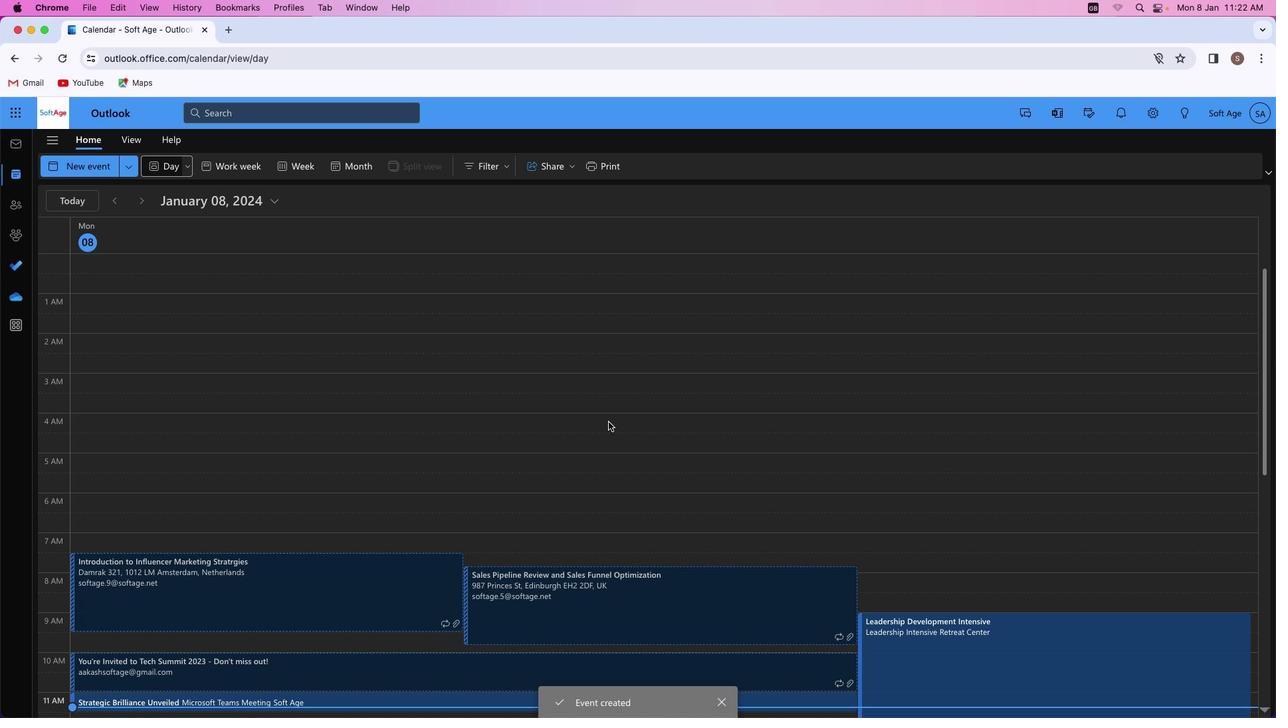 
